 Task: Check the schedule for train from San Francisco to Oakland.
Action: Mouse moved to (266, 88)
Screenshot: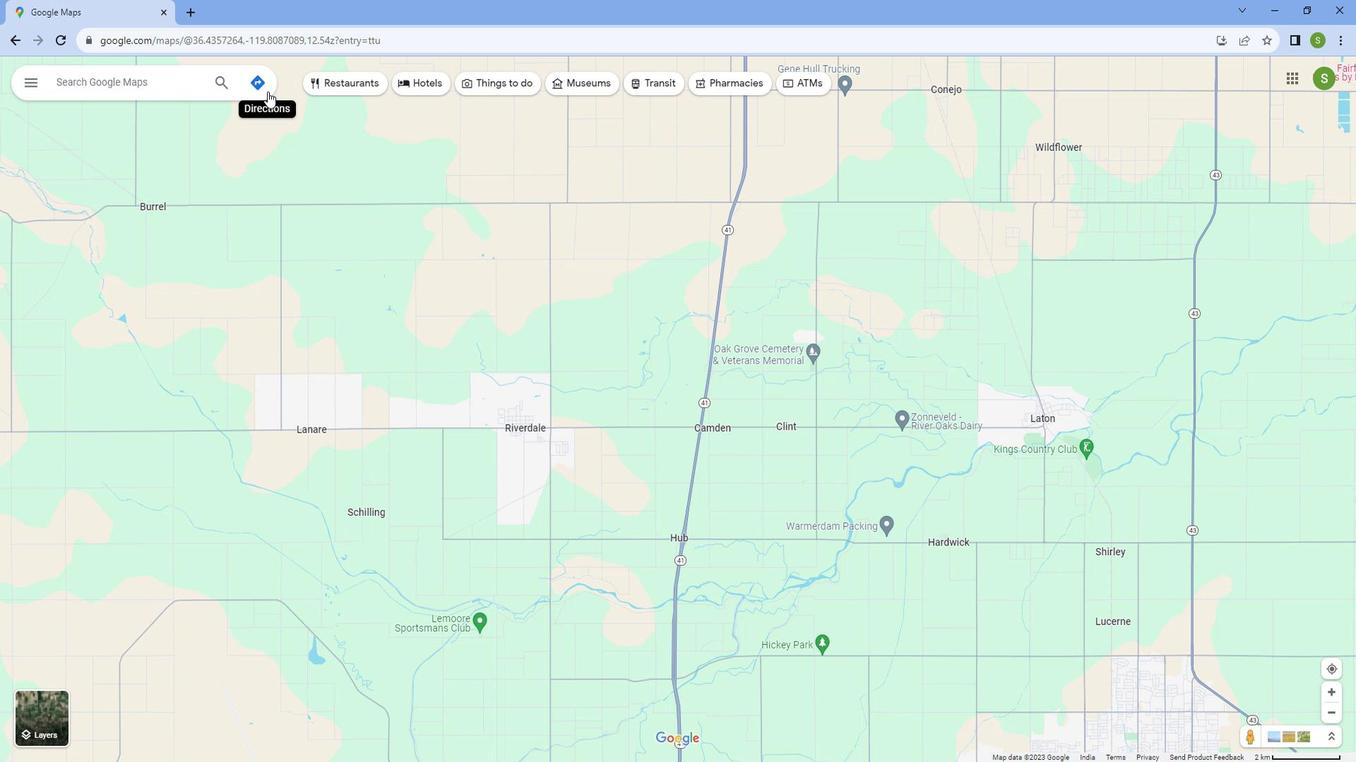 
Action: Mouse pressed left at (266, 88)
Screenshot: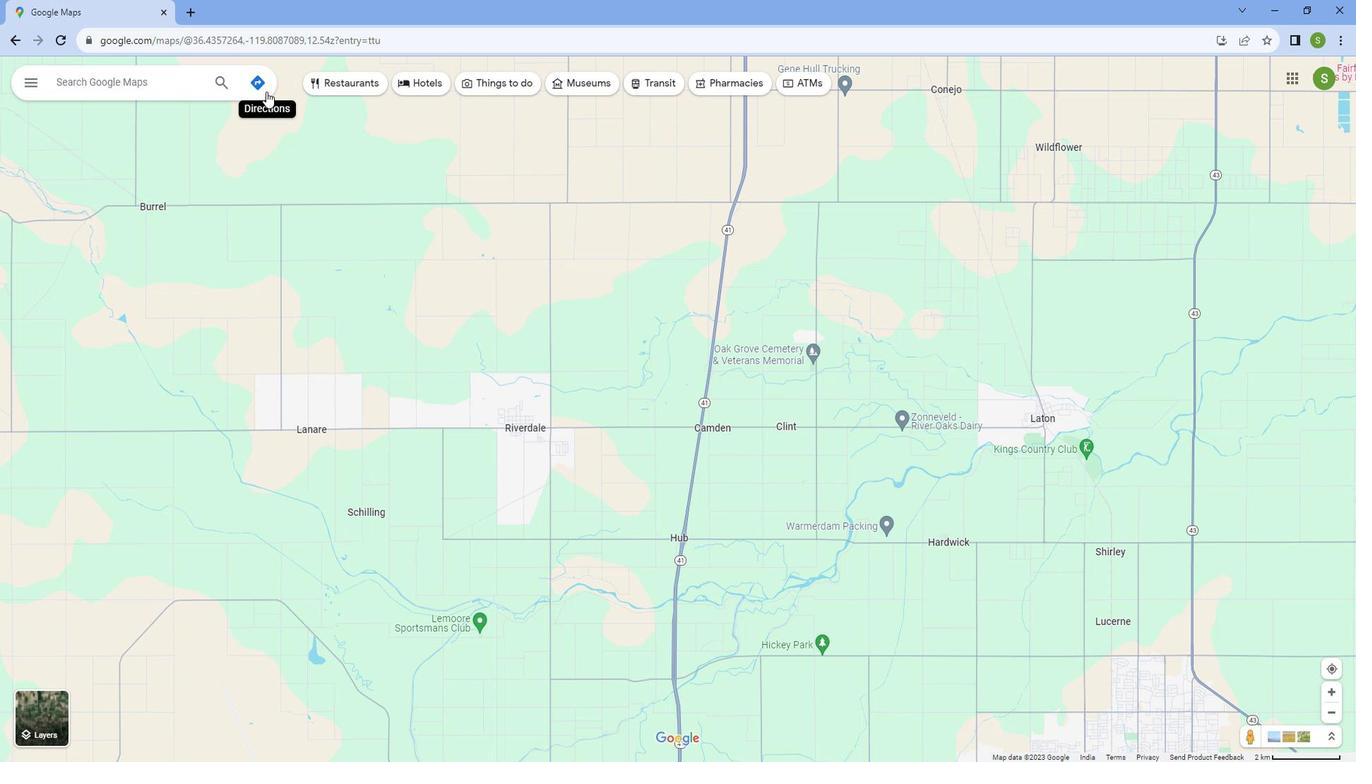 
Action: Mouse moved to (161, 113)
Screenshot: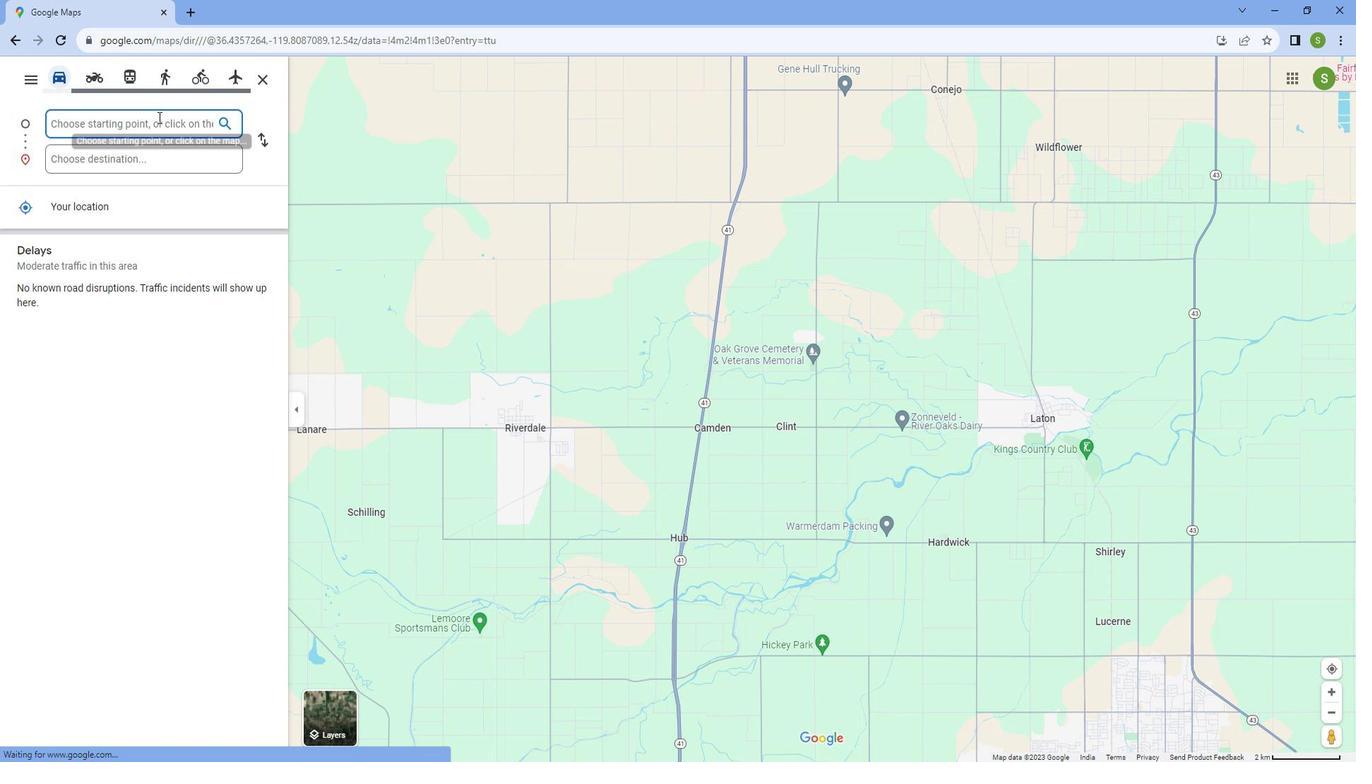 
Action: Key pressed <Key.caps_lock>S
Screenshot: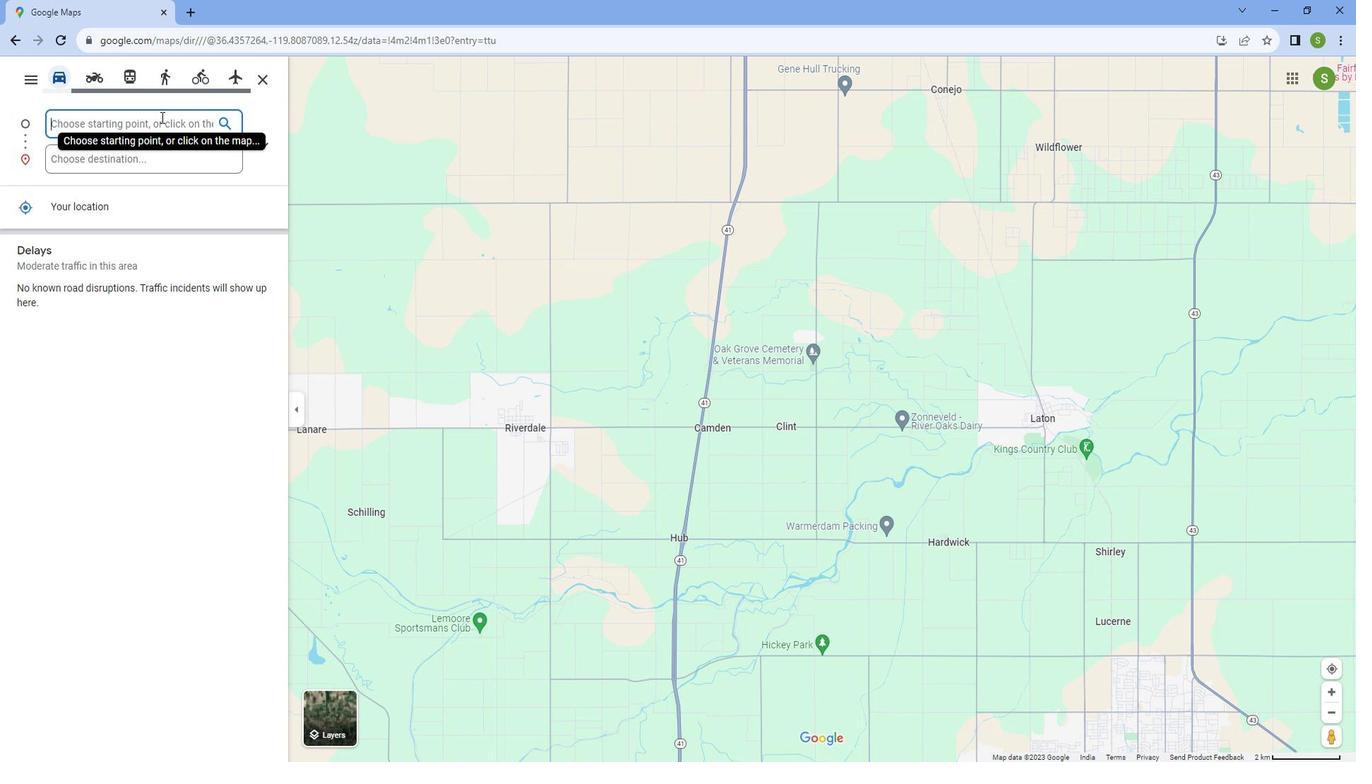 
Action: Mouse moved to (163, 113)
Screenshot: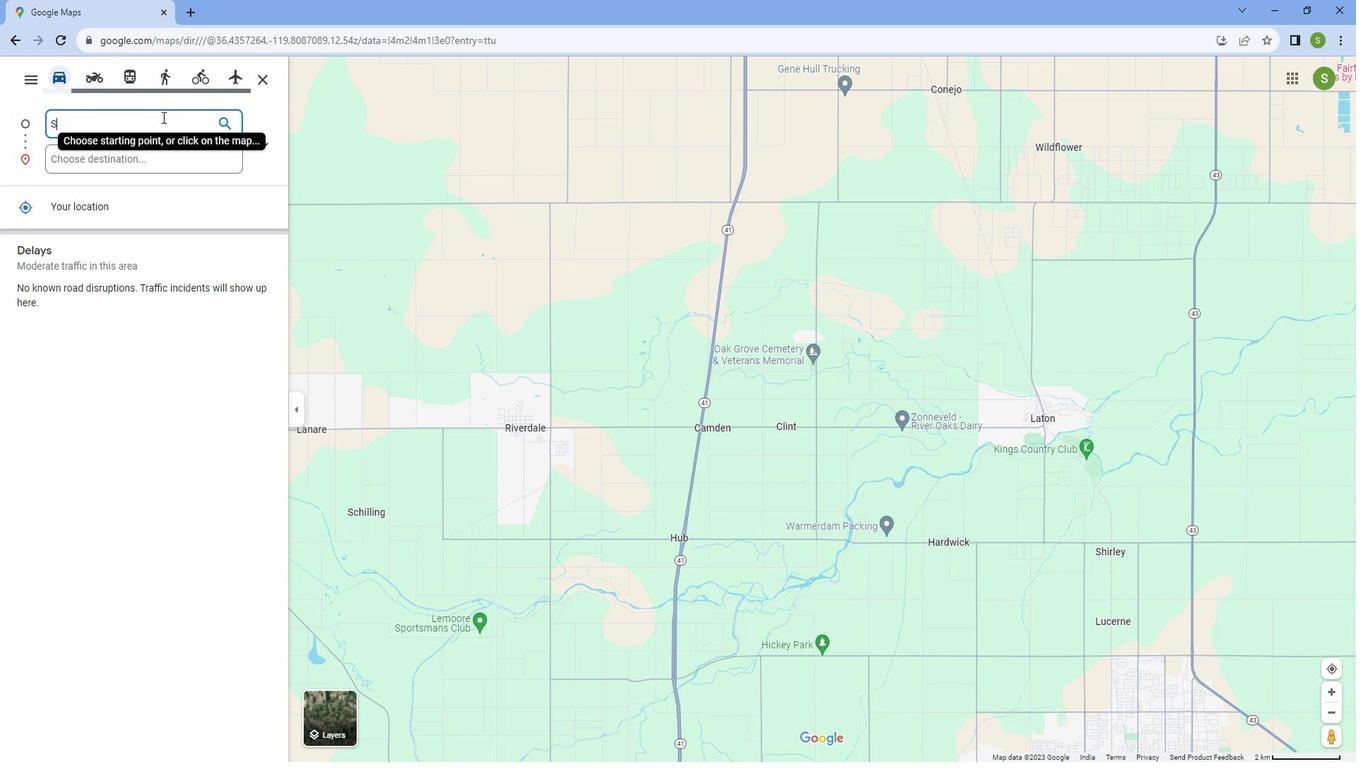 
Action: Key pressed A<Key.backspace><Key.caps_lock>an<Key.space><Key.caps_lock>F<Key.caps_lock>rans<Key.backspace>
Screenshot: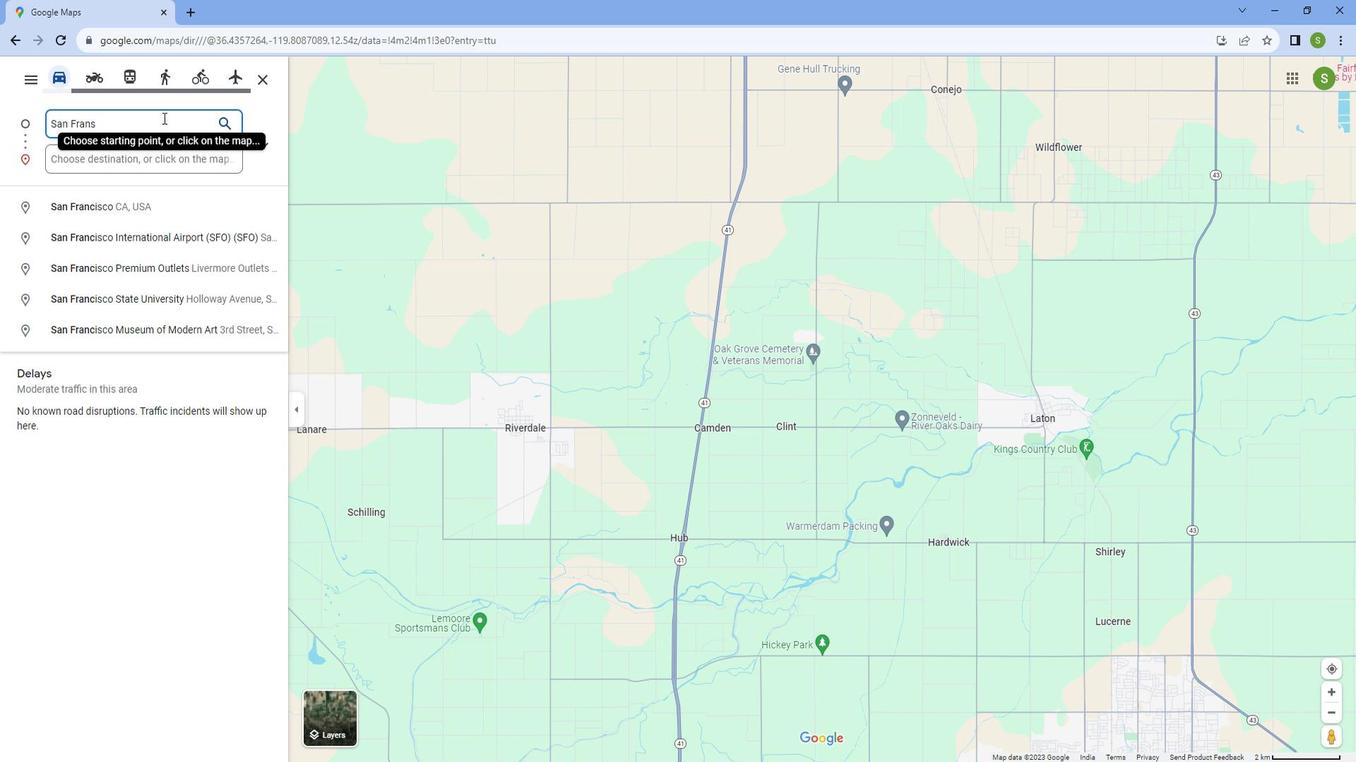 
Action: Mouse moved to (203, 170)
Screenshot: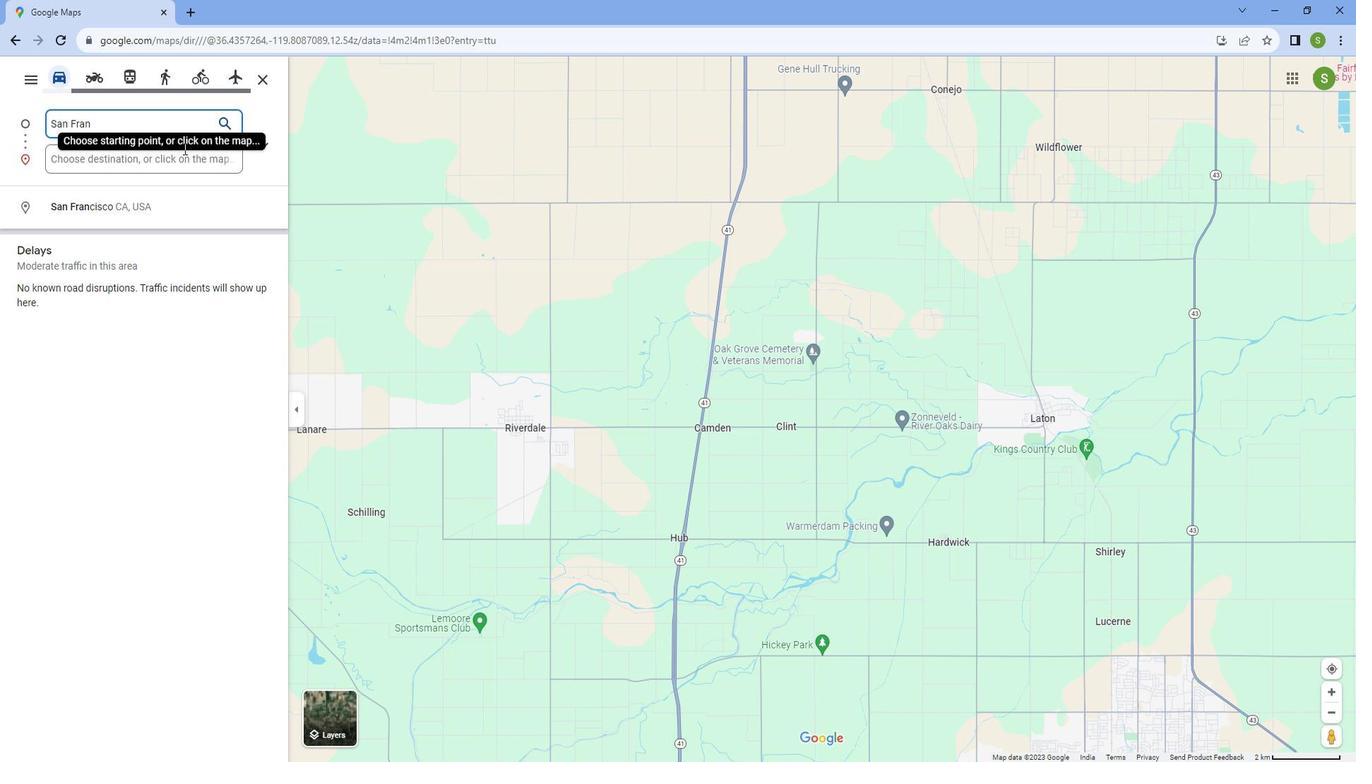 
Action: Key pressed c
Screenshot: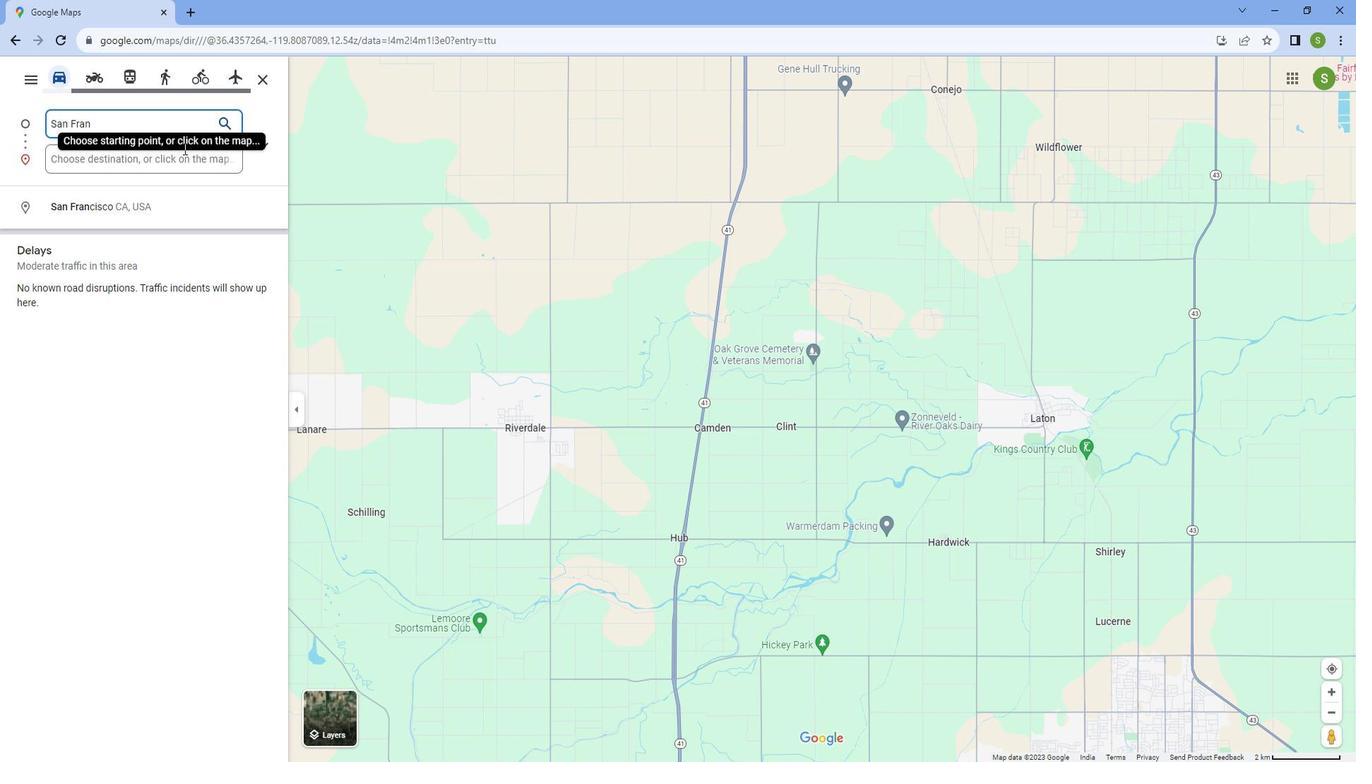 
Action: Mouse moved to (217, 189)
Screenshot: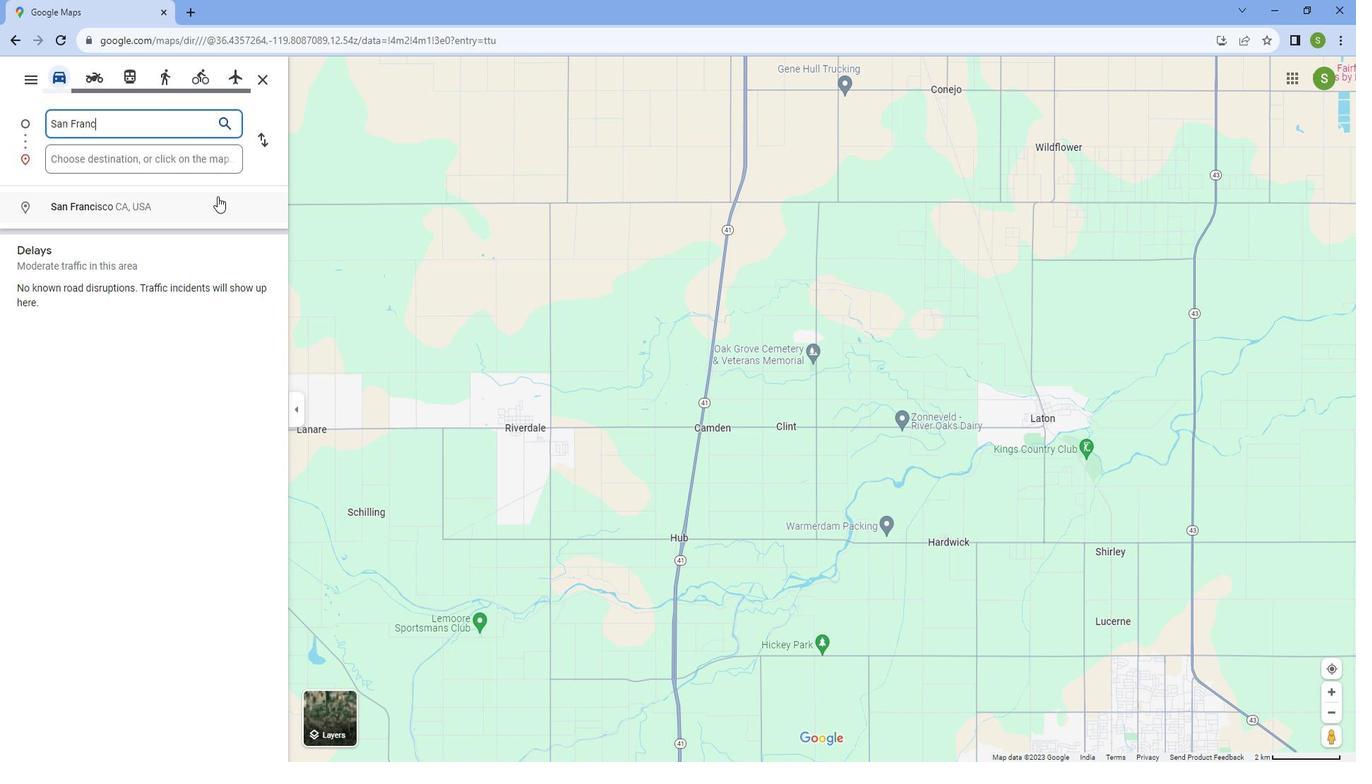 
Action: Key pressed isco
Screenshot: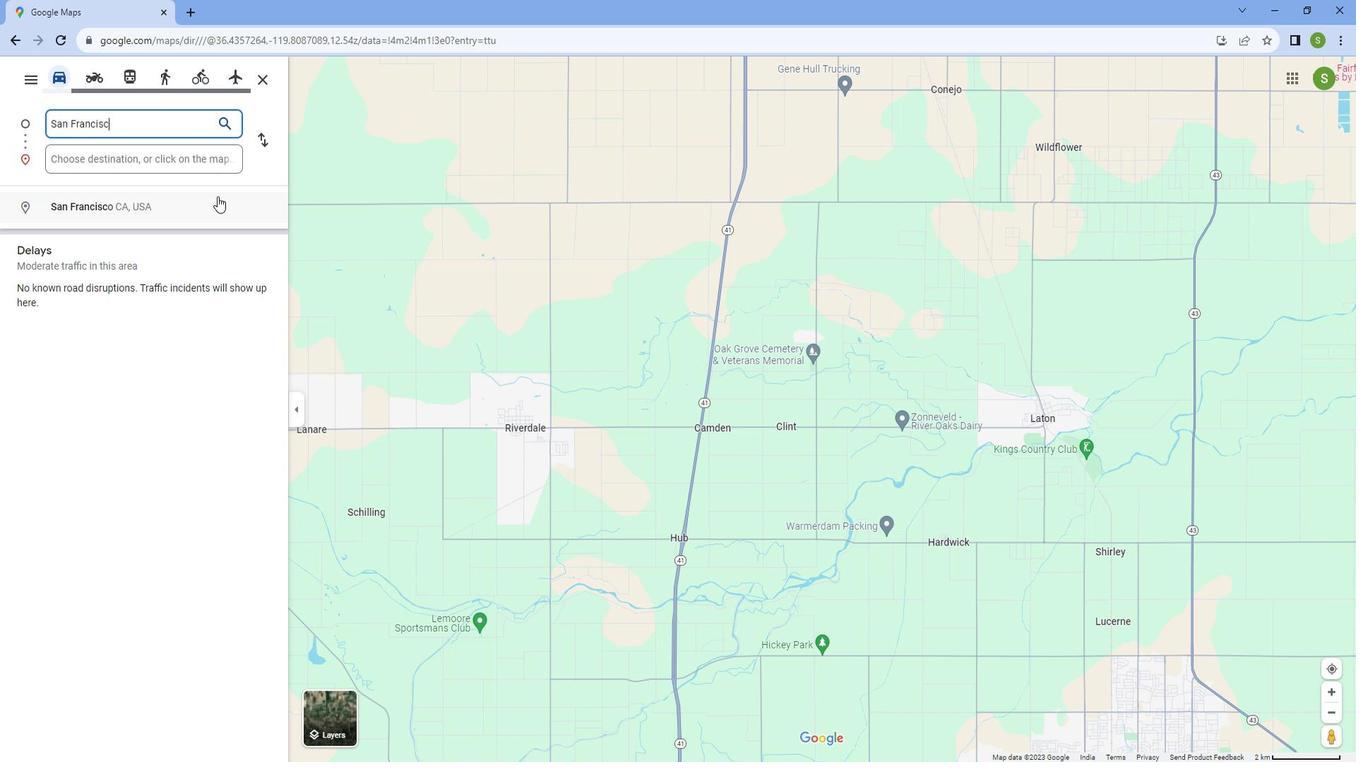 
Action: Mouse moved to (144, 194)
Screenshot: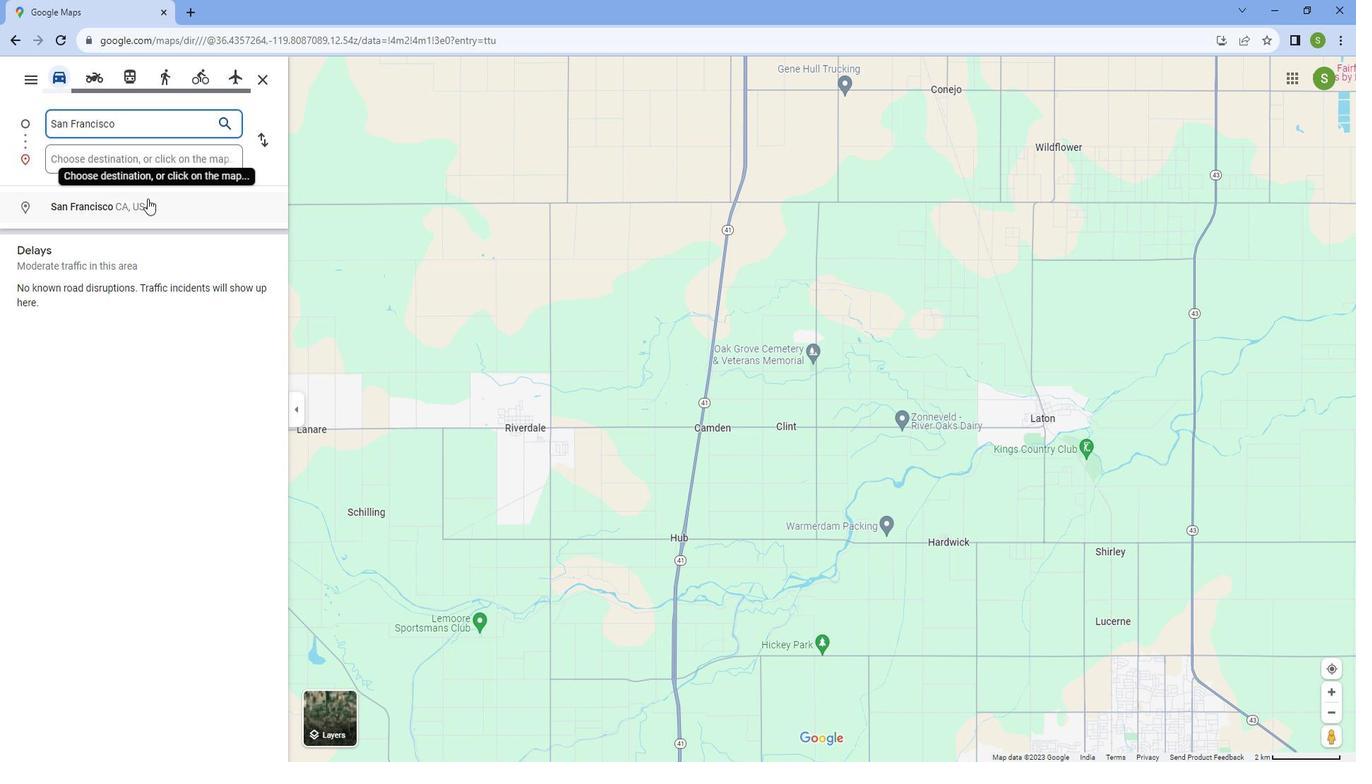 
Action: Mouse pressed left at (144, 194)
Screenshot: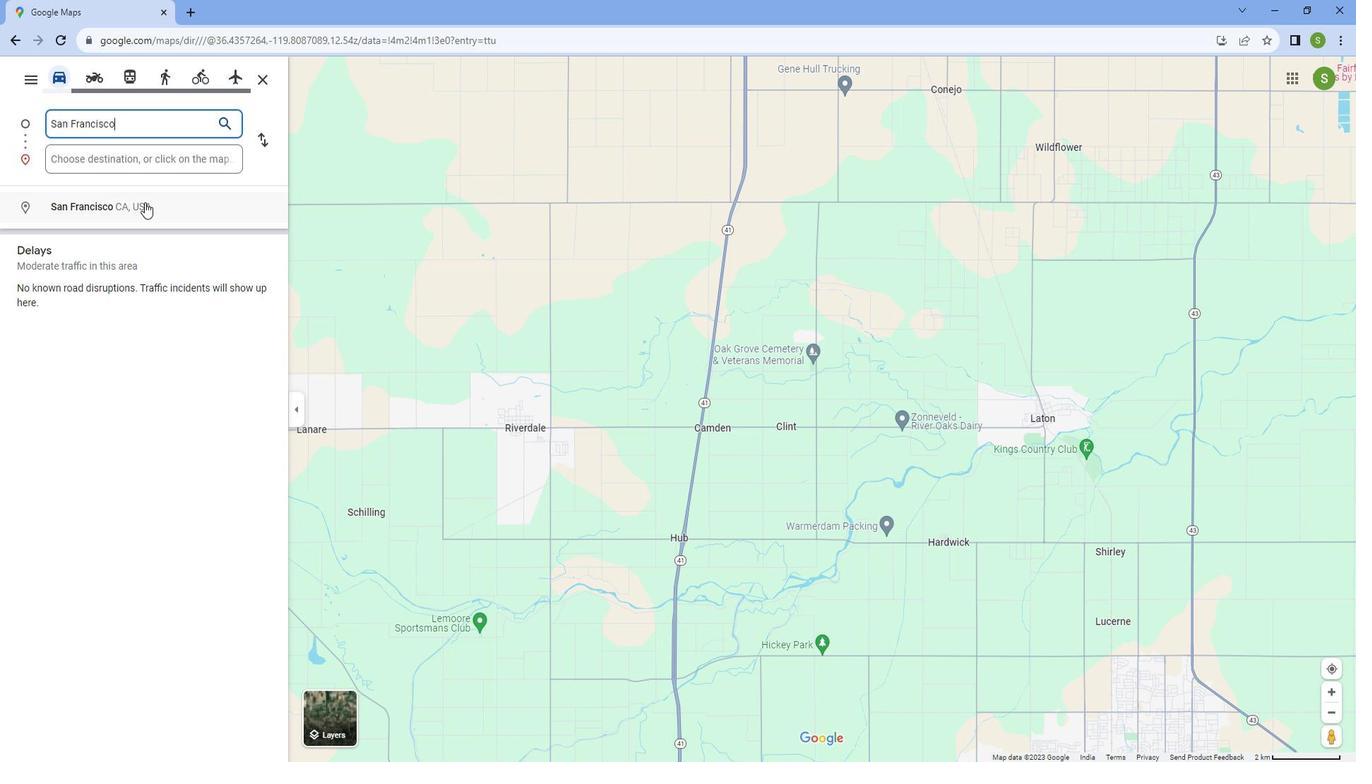 
Action: Mouse moved to (122, 158)
Screenshot: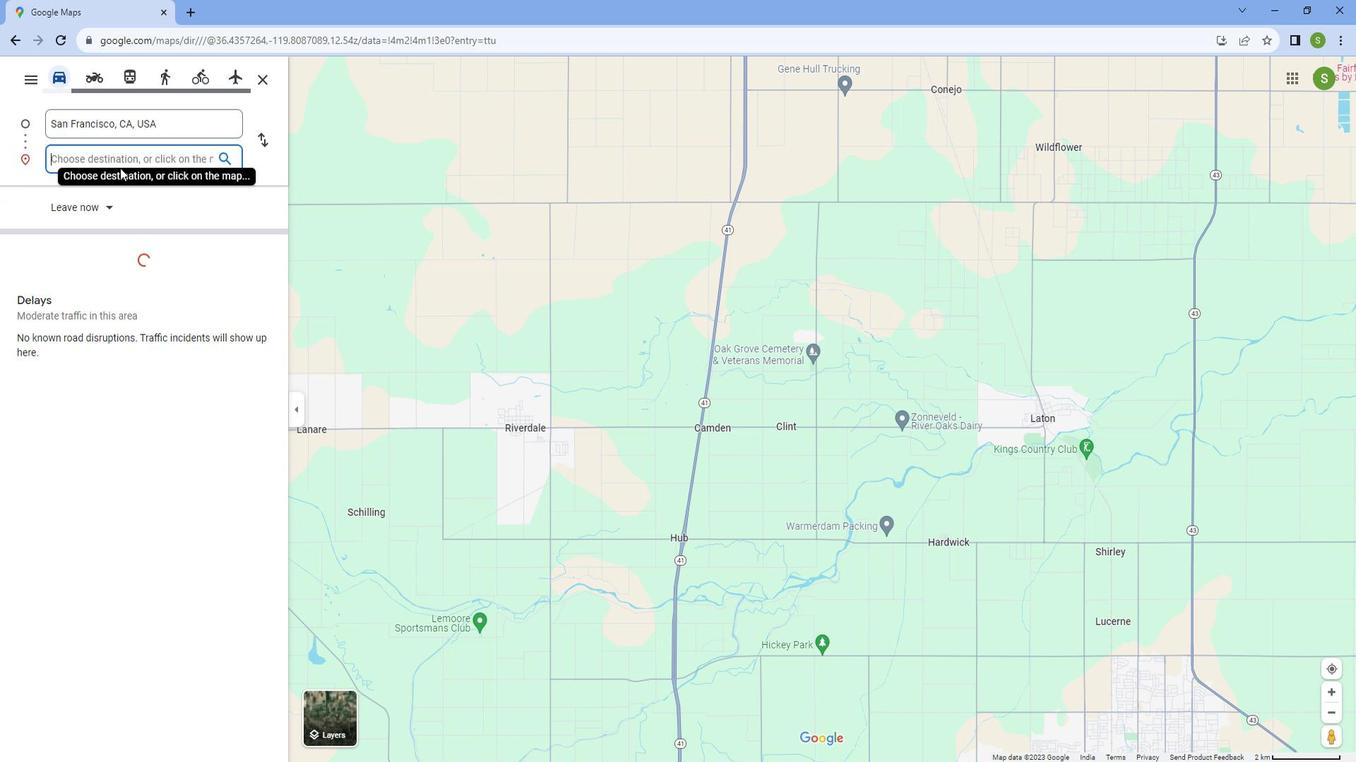 
Action: Mouse pressed left at (122, 158)
Screenshot: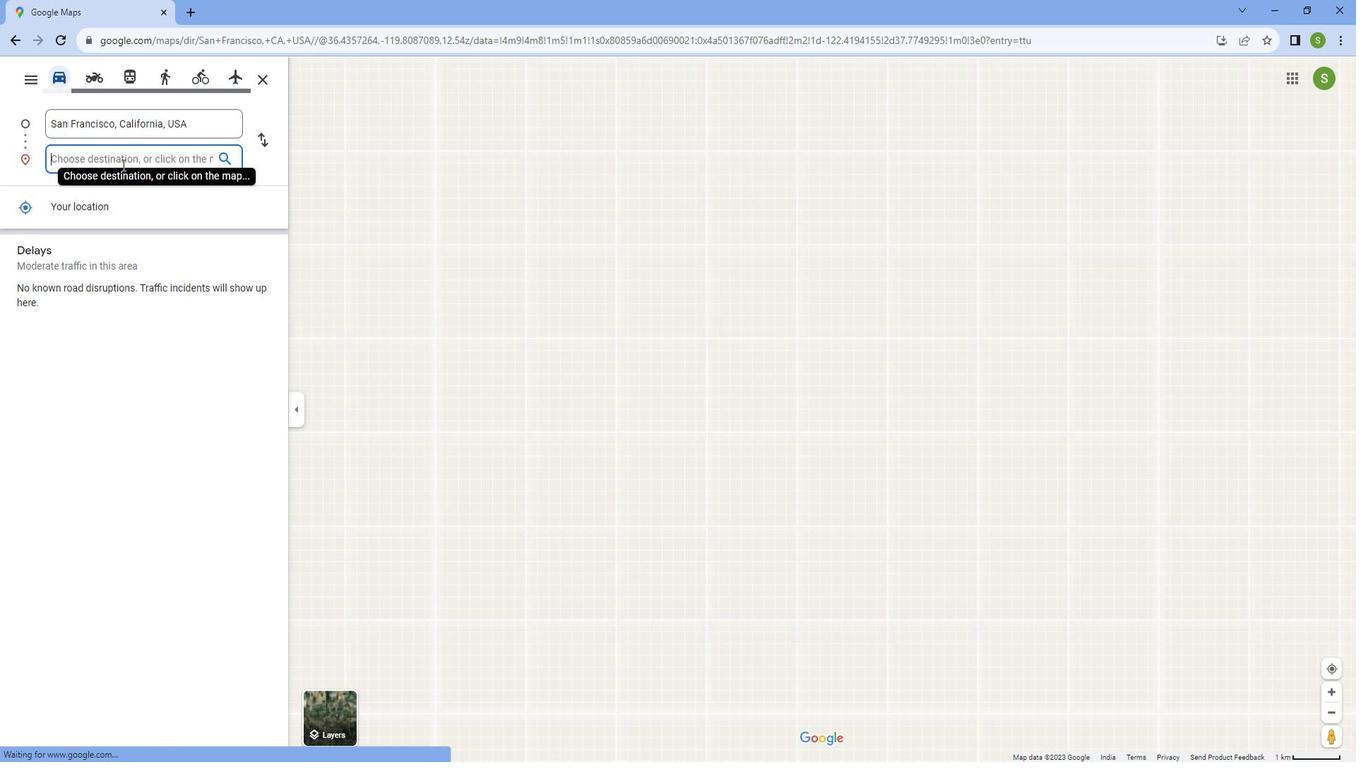 
Action: Key pressed <Key.caps_lock>O<Key.caps_lock>akland
Screenshot: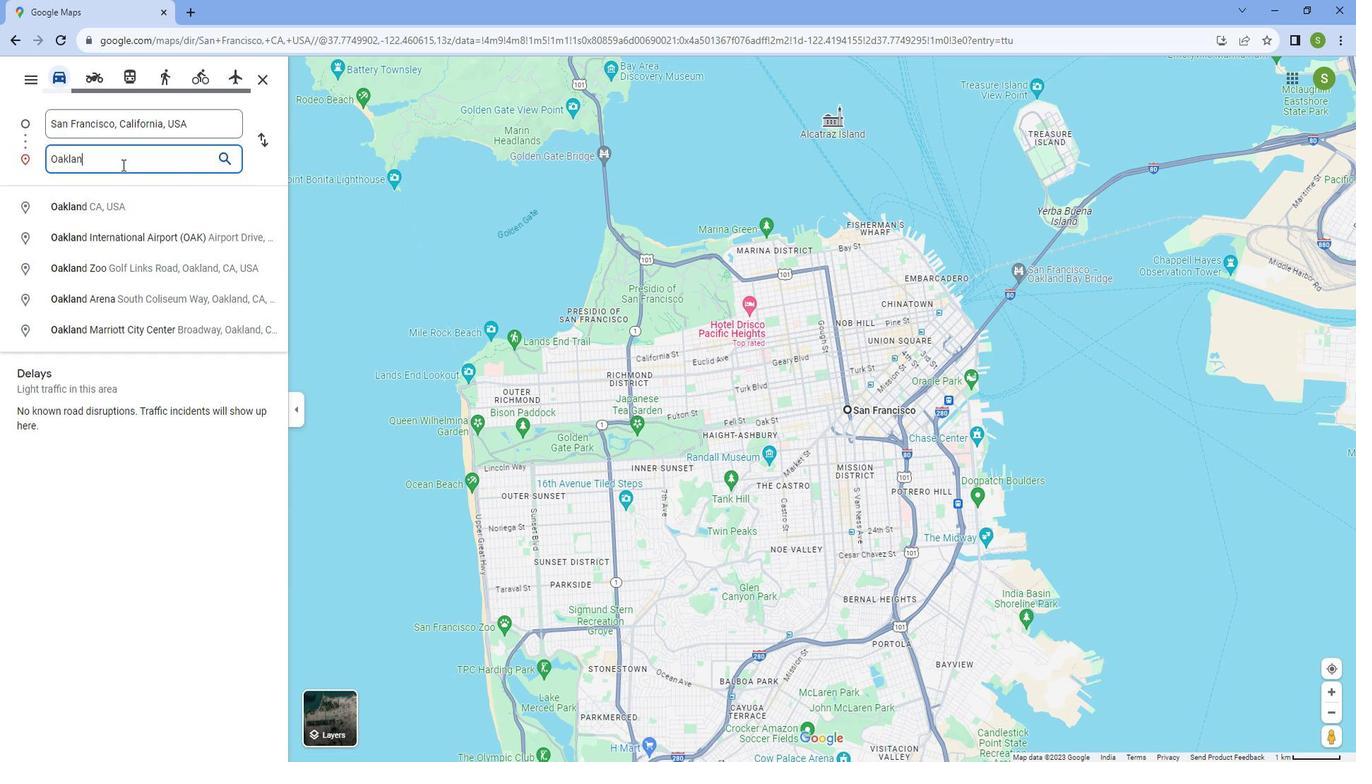 
Action: Mouse moved to (113, 189)
Screenshot: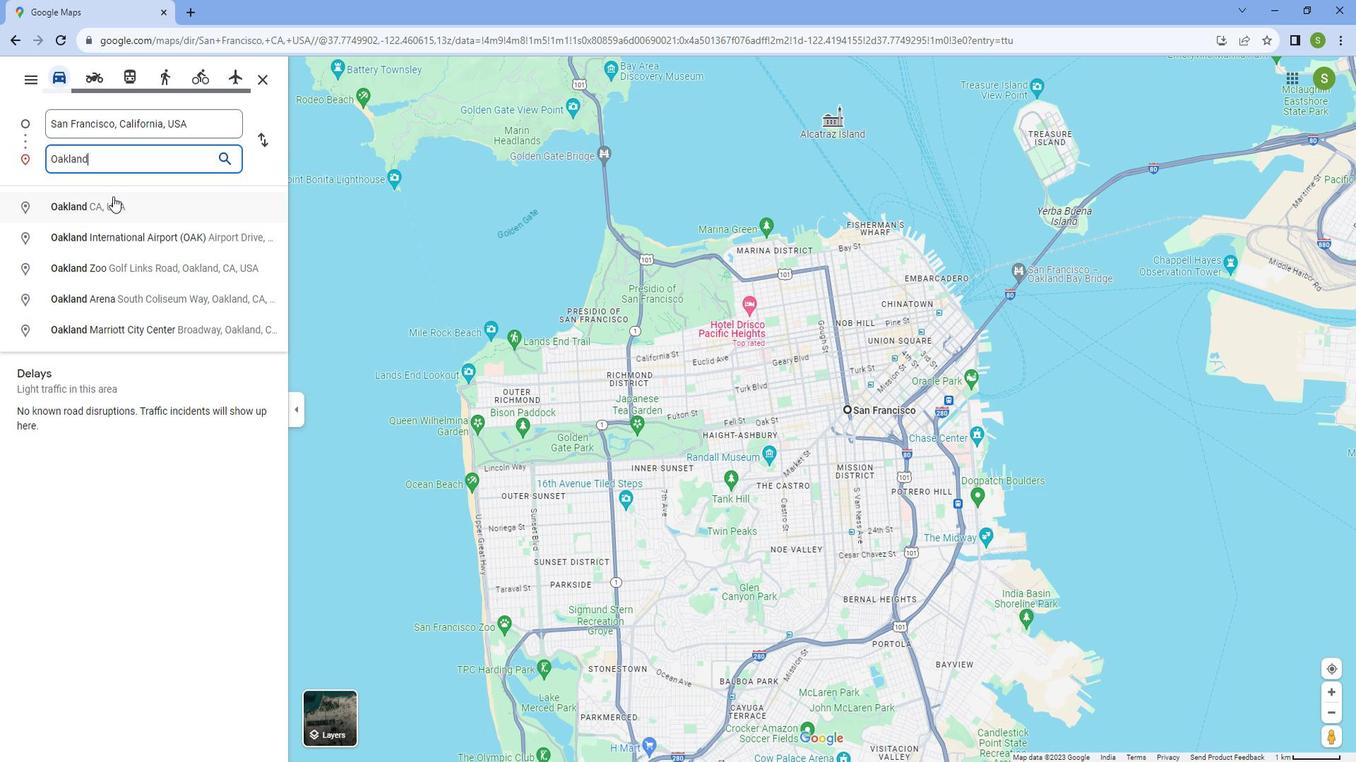 
Action: Mouse pressed left at (113, 189)
Screenshot: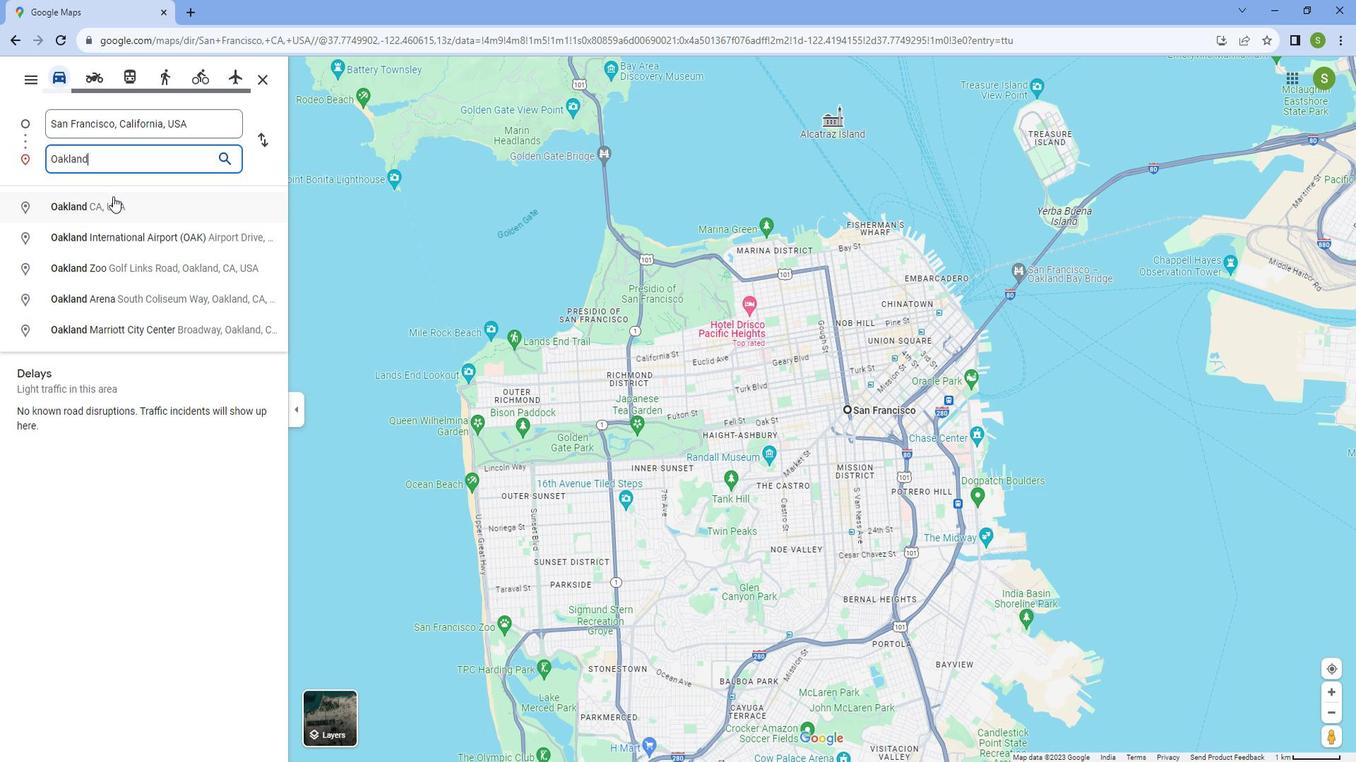 
Action: Mouse moved to (136, 82)
Screenshot: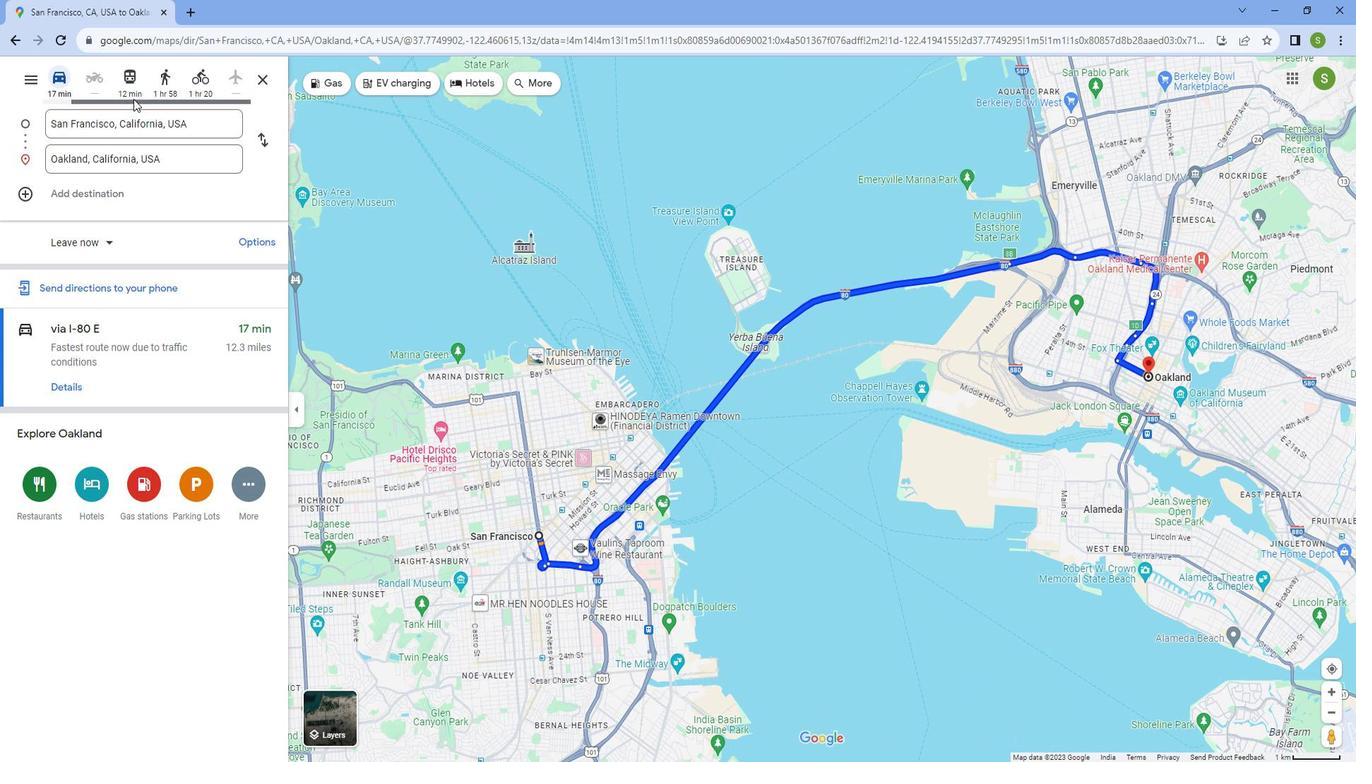 
Action: Mouse pressed left at (136, 82)
Screenshot: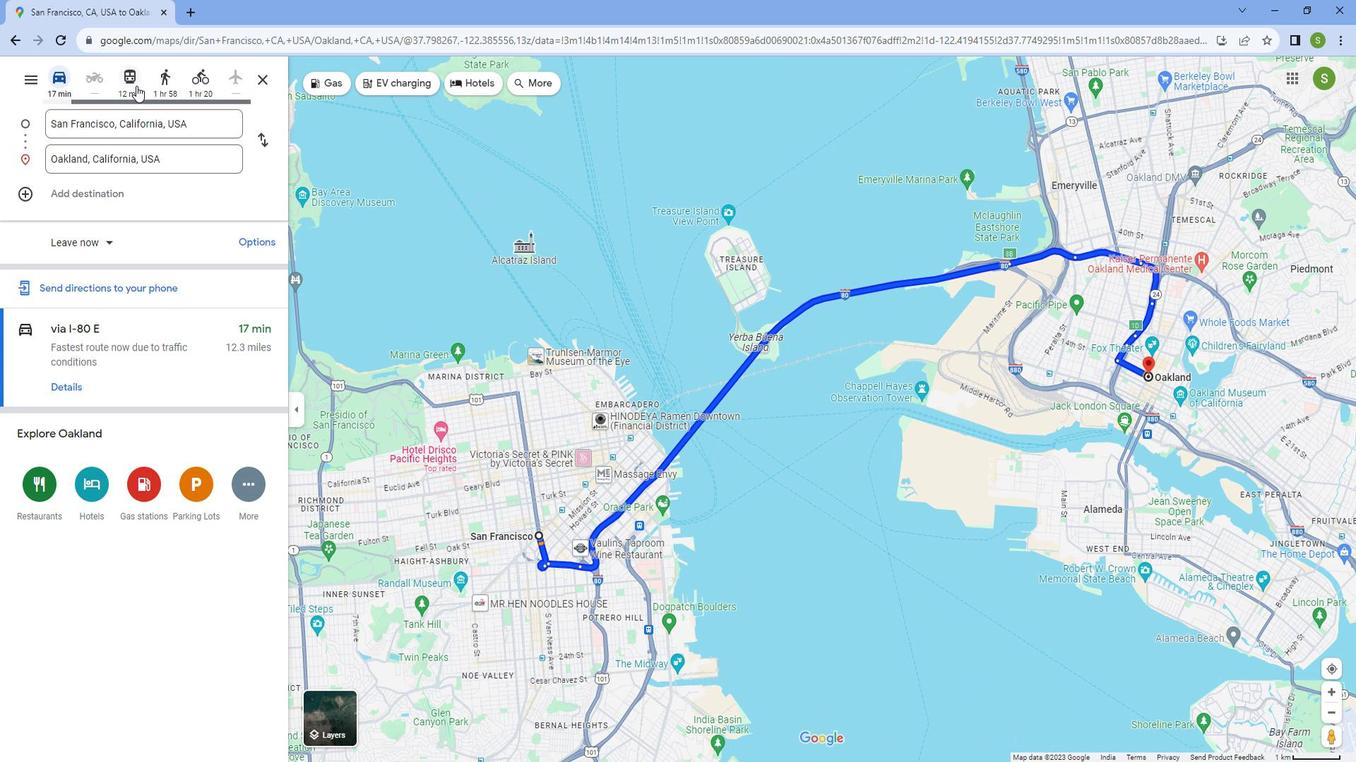 
Action: Mouse moved to (58, 357)
Screenshot: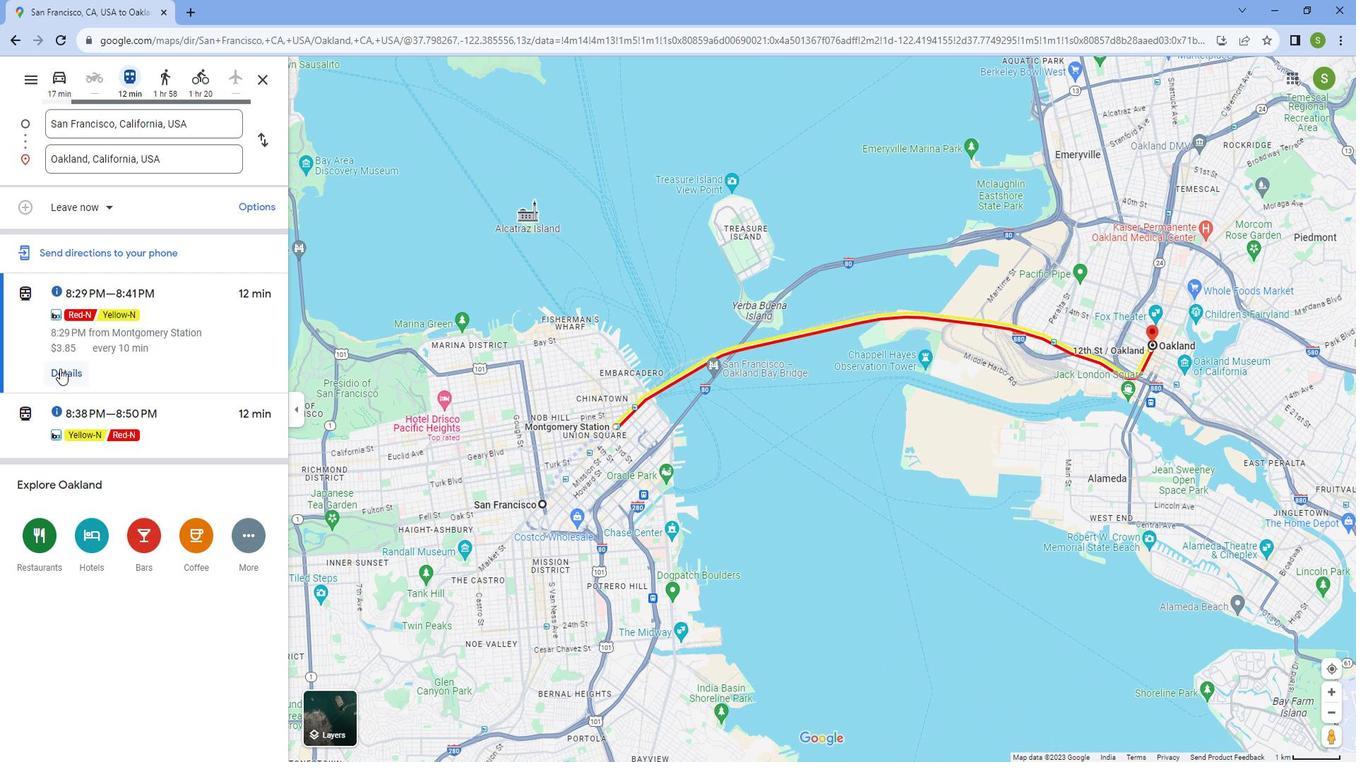 
Action: Mouse pressed left at (58, 357)
Screenshot: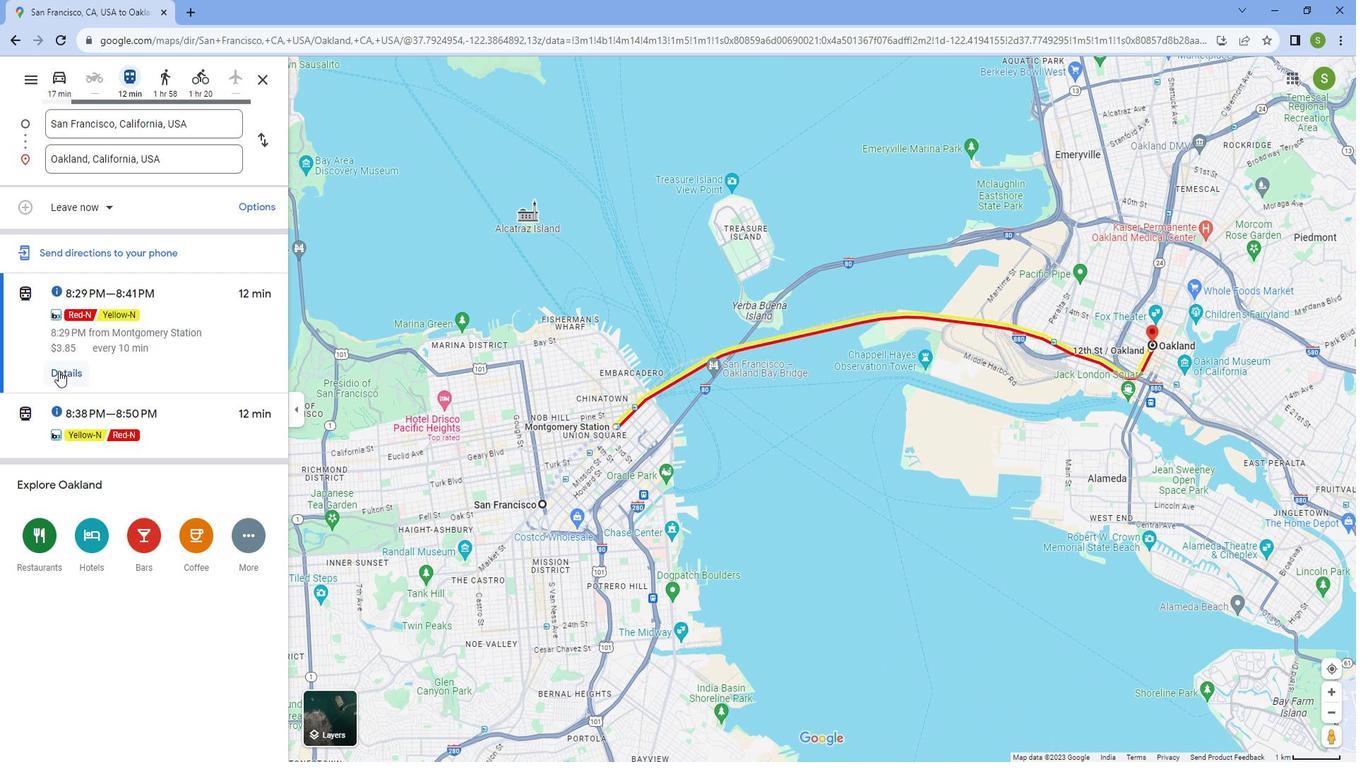 
Action: Mouse moved to (70, 354)
Screenshot: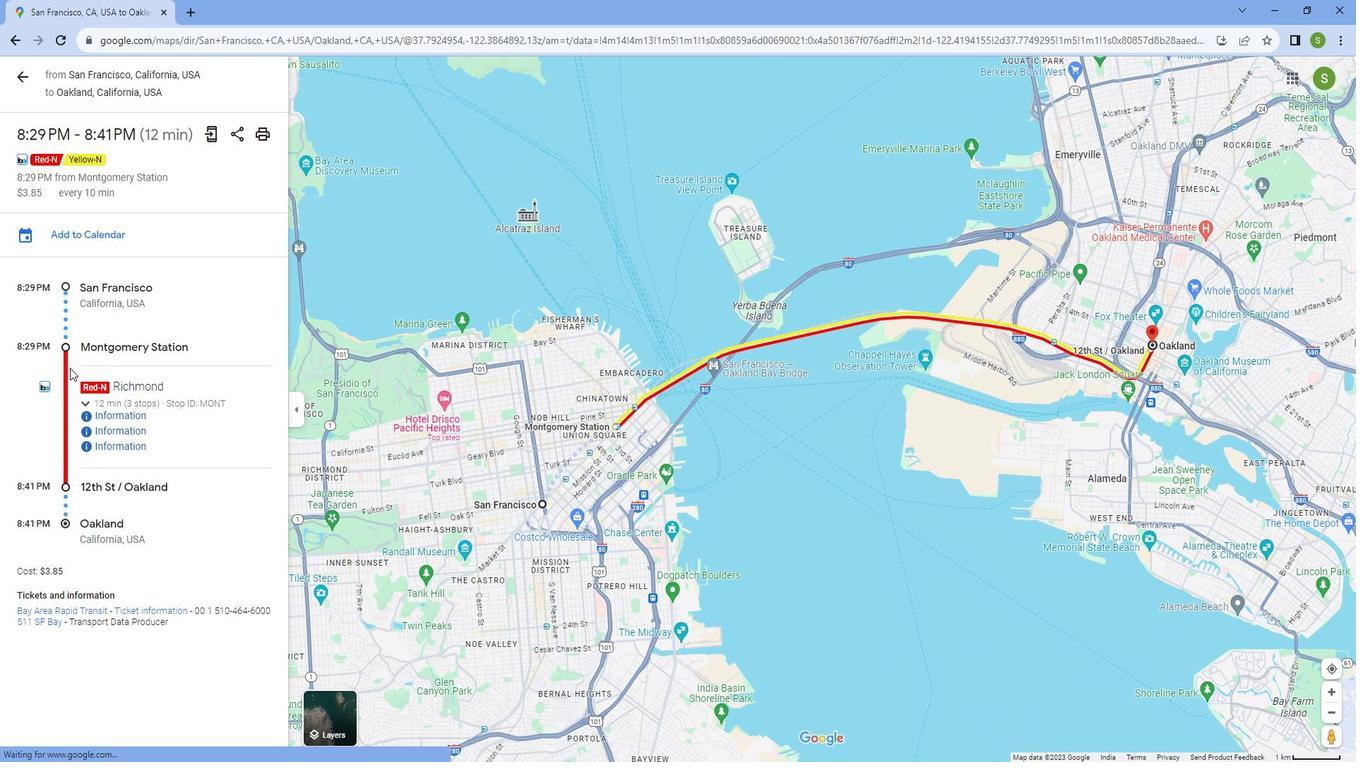 
Action: Mouse scrolled (70, 353) with delta (0, 0)
Screenshot: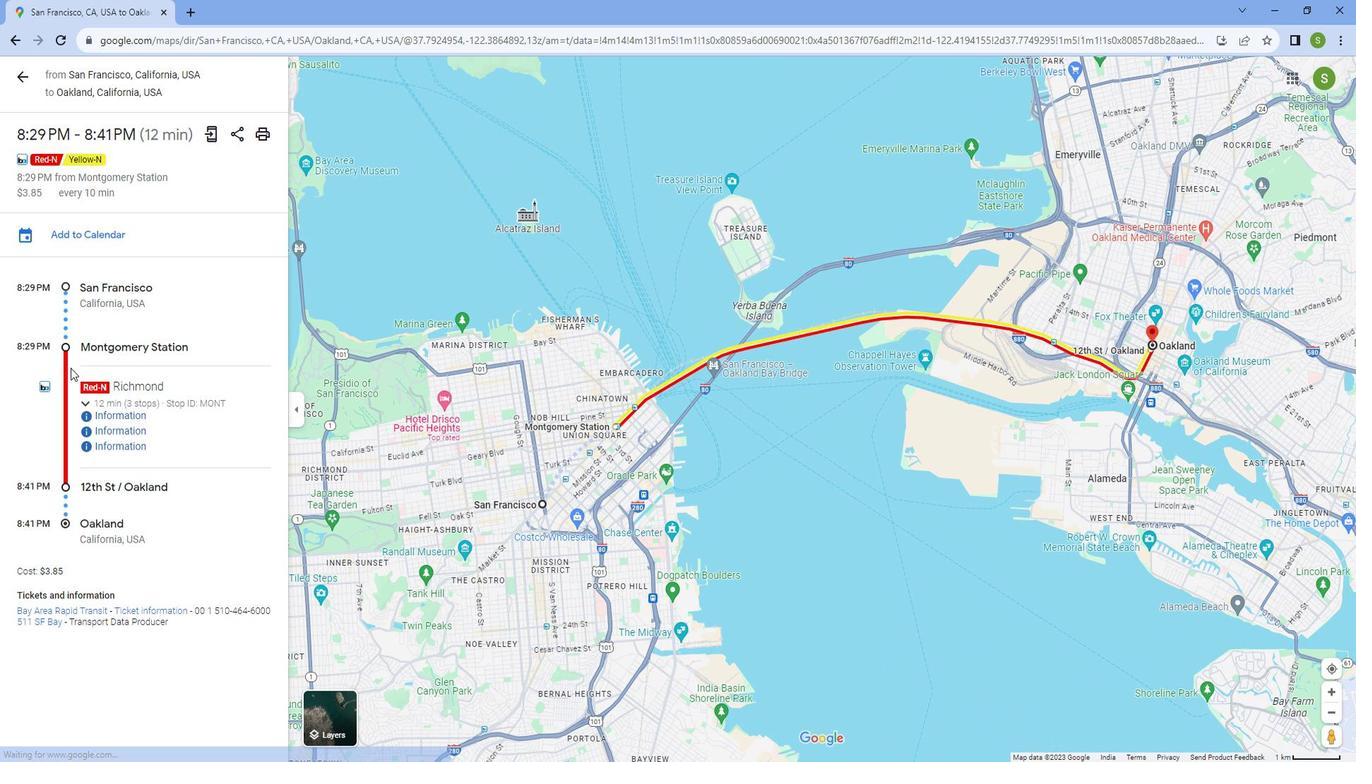 
Action: Mouse scrolled (70, 353) with delta (0, 0)
Screenshot: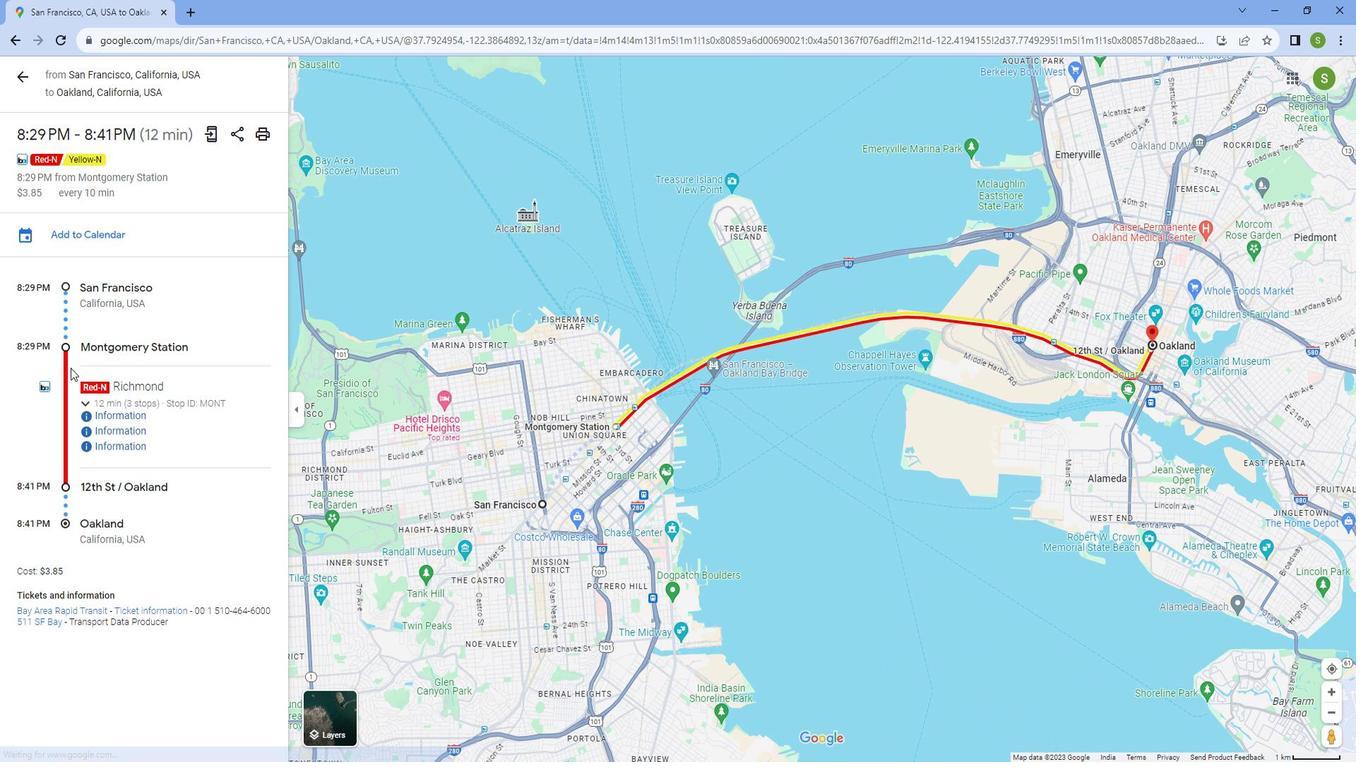 
Action: Mouse scrolled (70, 355) with delta (0, 0)
Screenshot: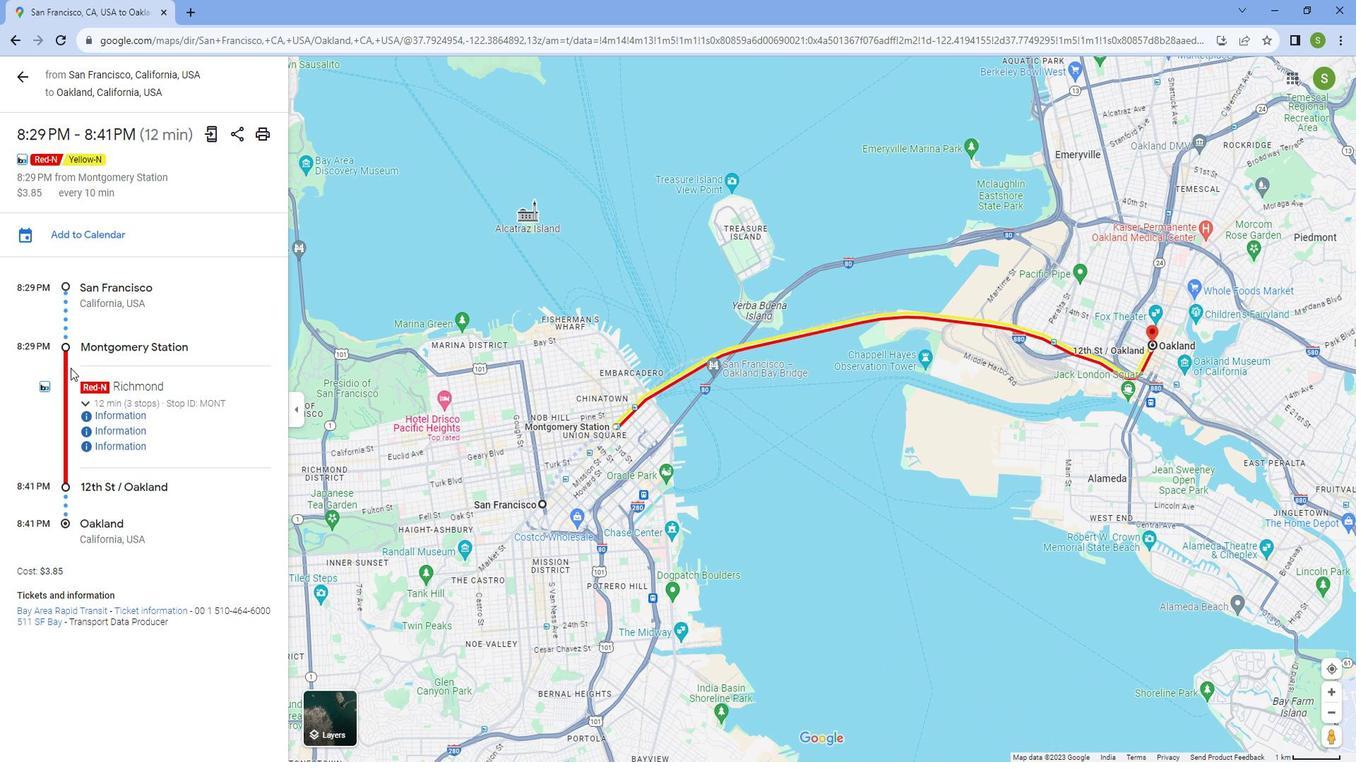 
Action: Mouse moved to (29, 81)
Screenshot: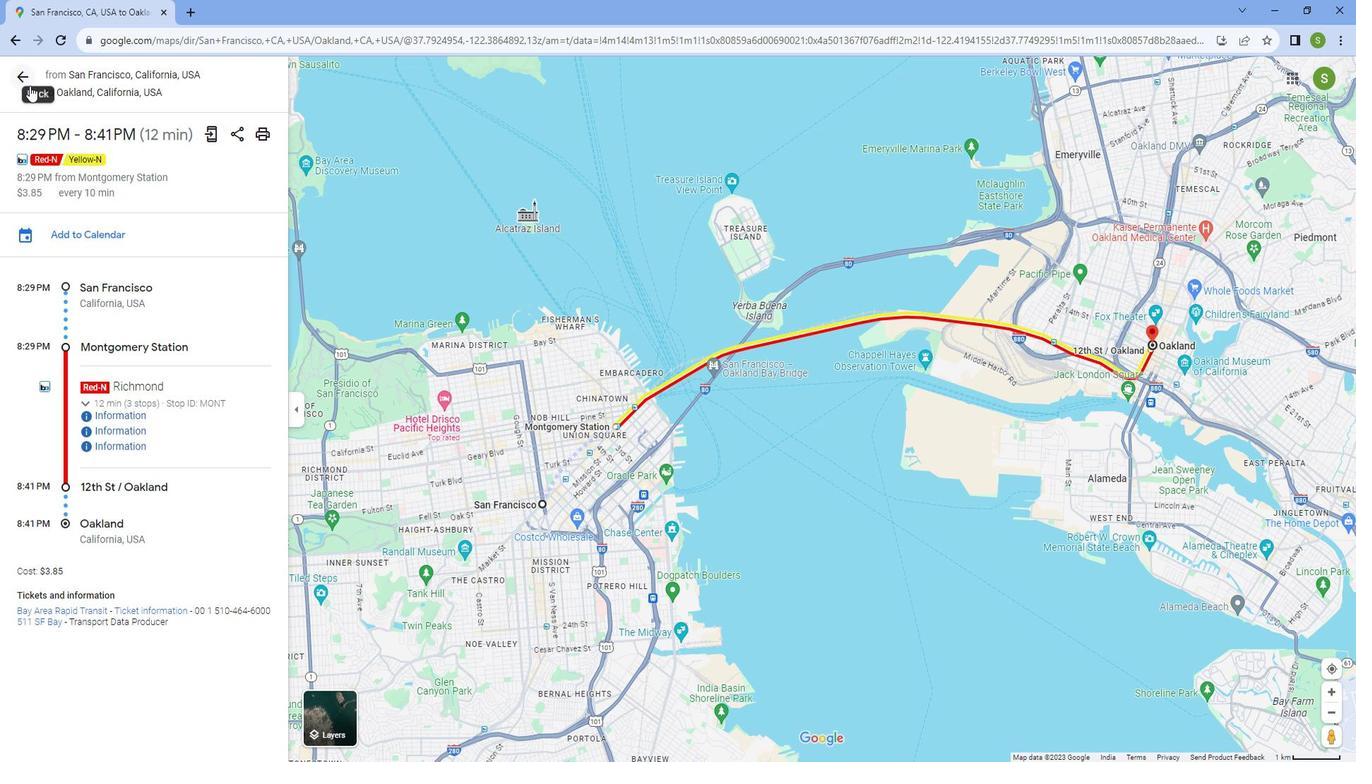 
Action: Mouse pressed left at (29, 81)
Screenshot: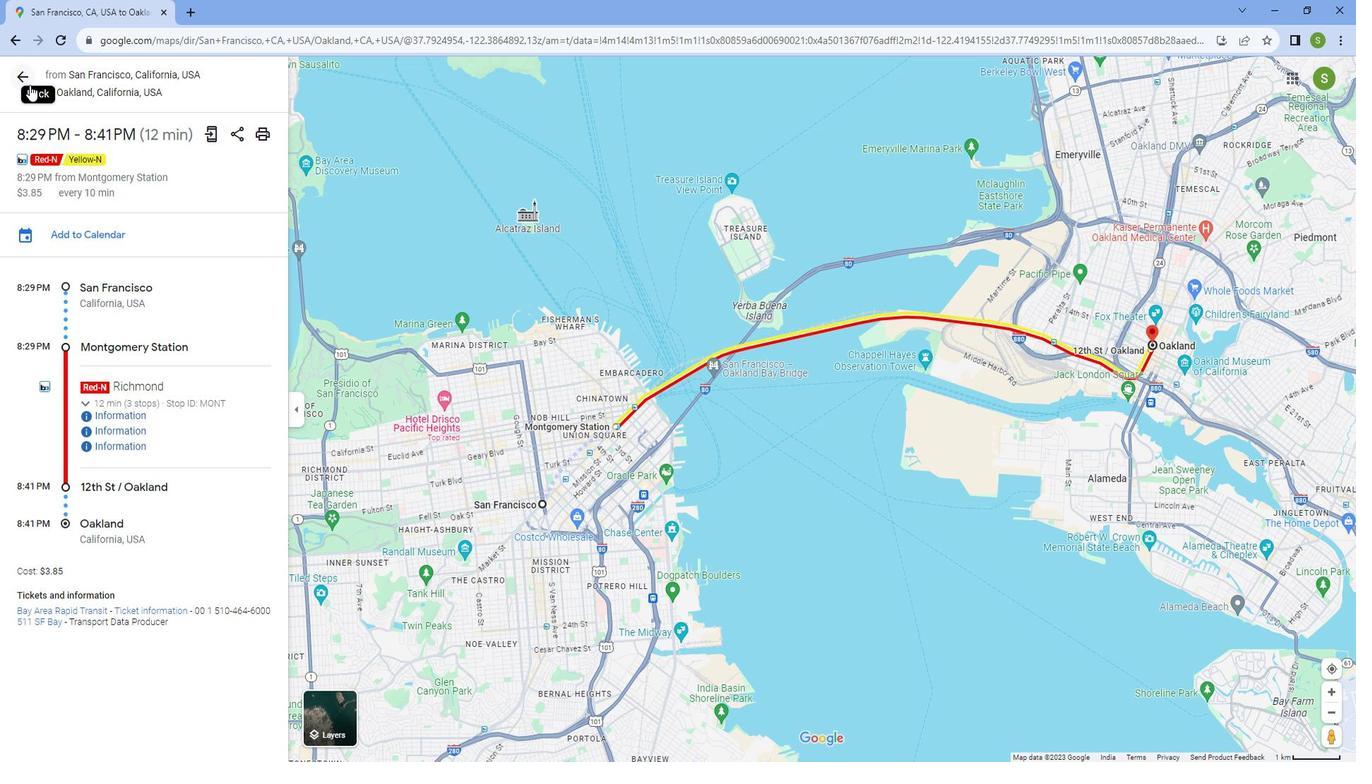 
Action: Mouse moved to (74, 408)
Screenshot: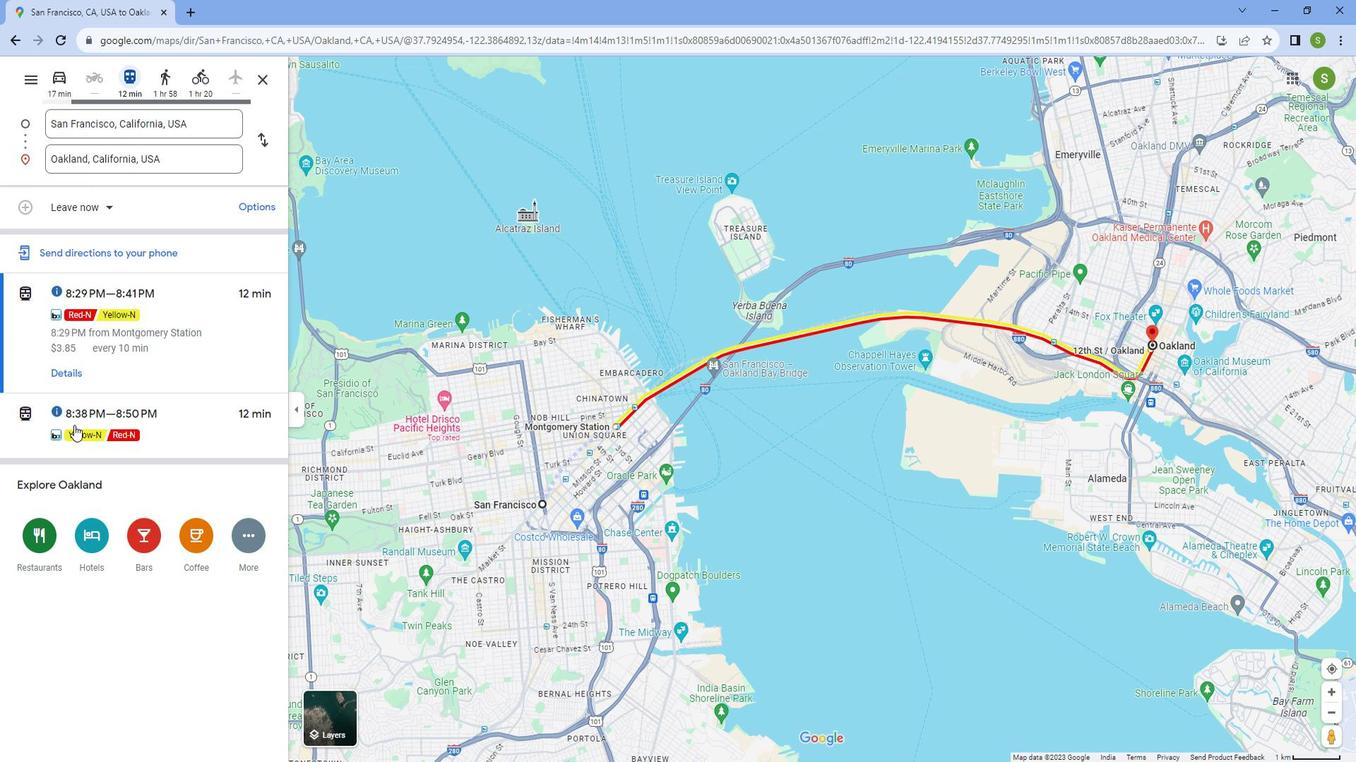 
Action: Mouse pressed left at (74, 408)
Screenshot: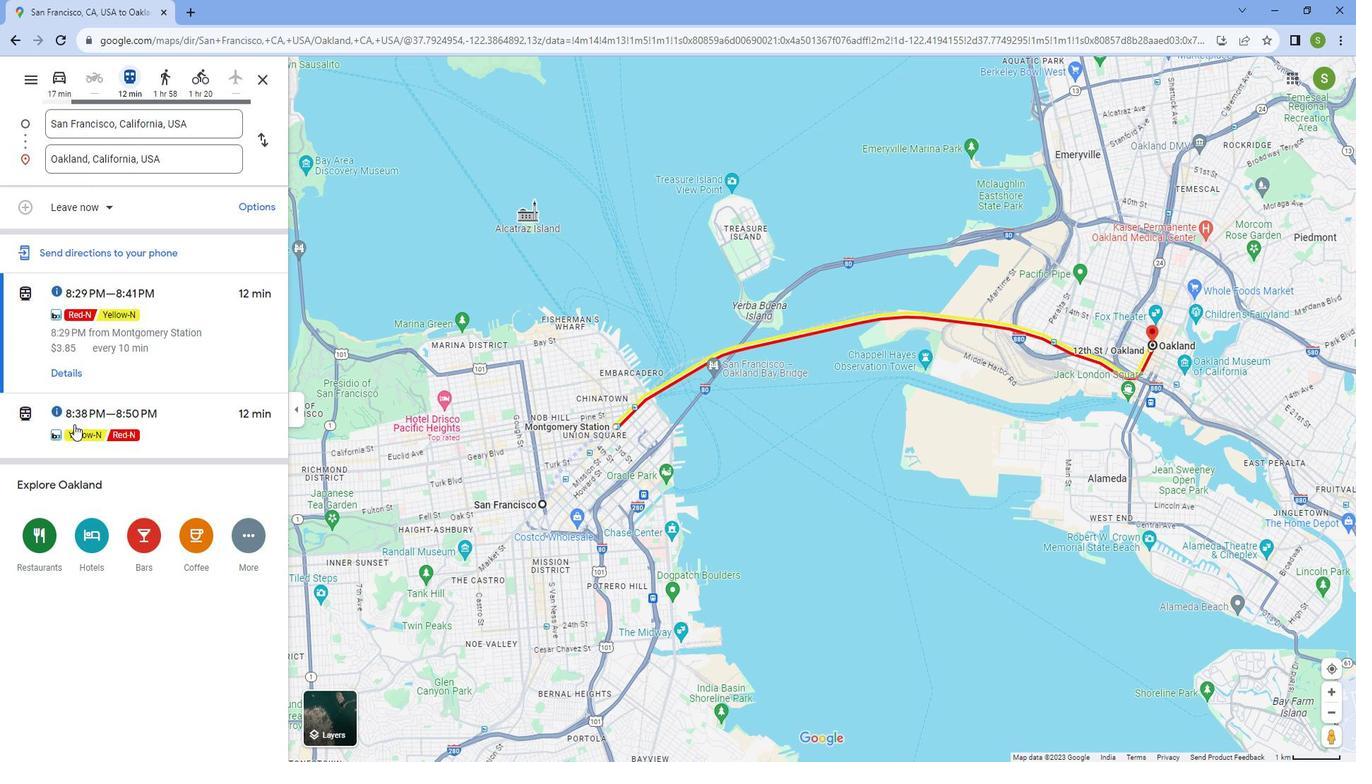 
Action: Mouse moved to (64, 423)
Screenshot: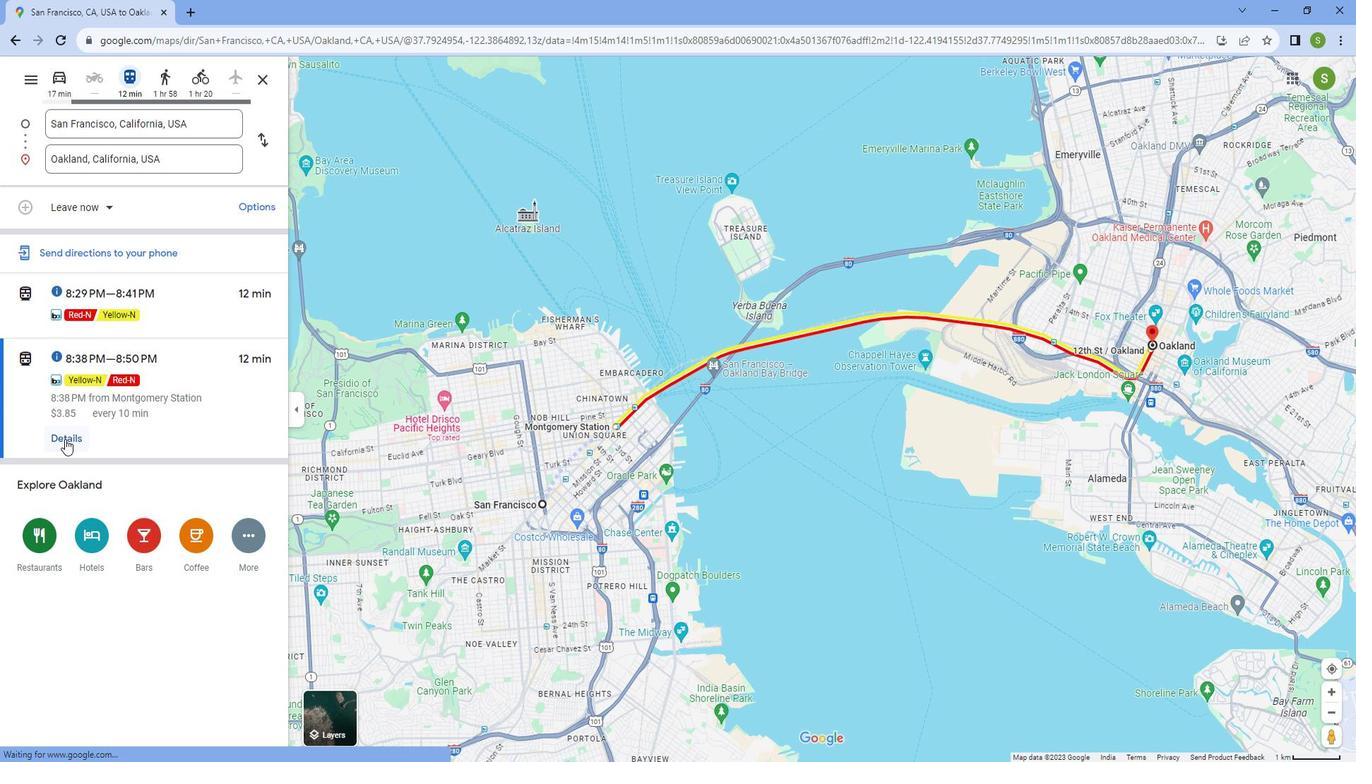 
Action: Mouse pressed left at (64, 423)
Screenshot: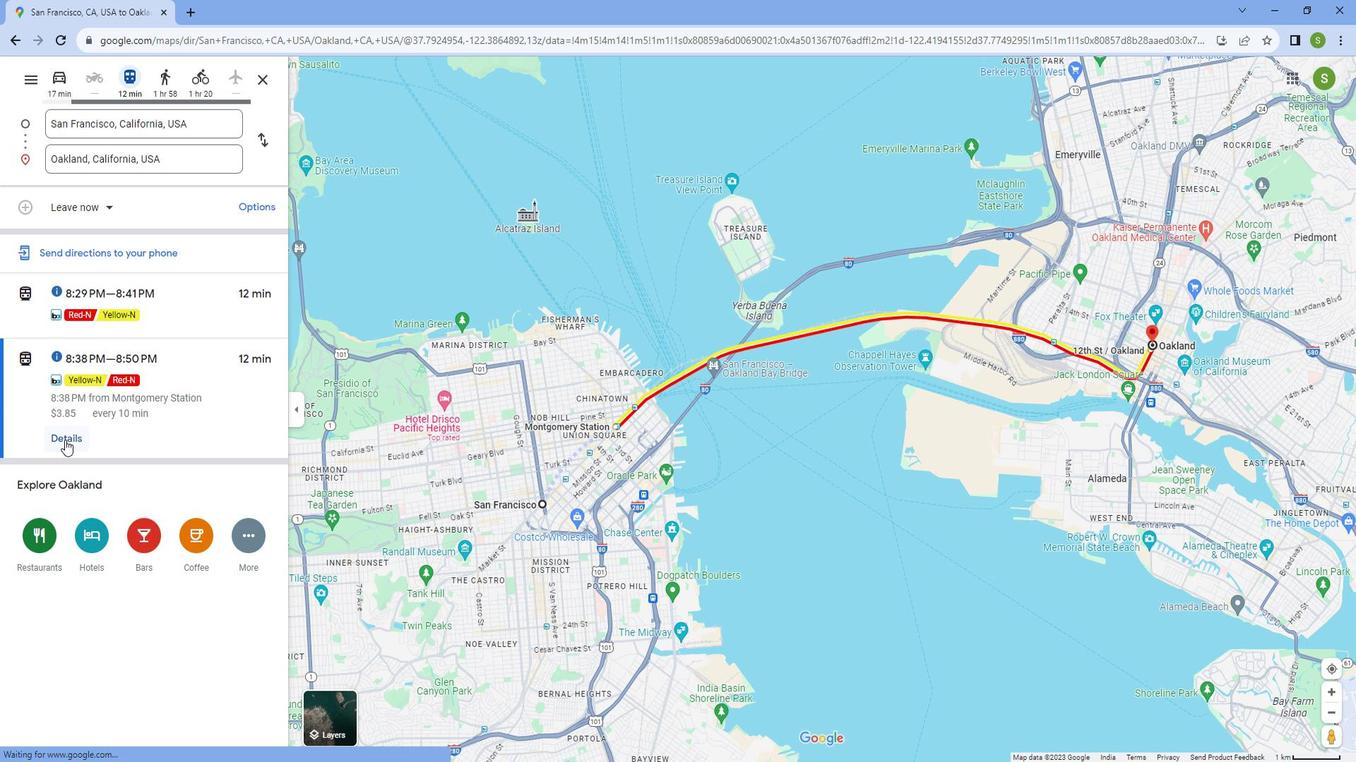 
Action: Mouse moved to (25, 79)
Screenshot: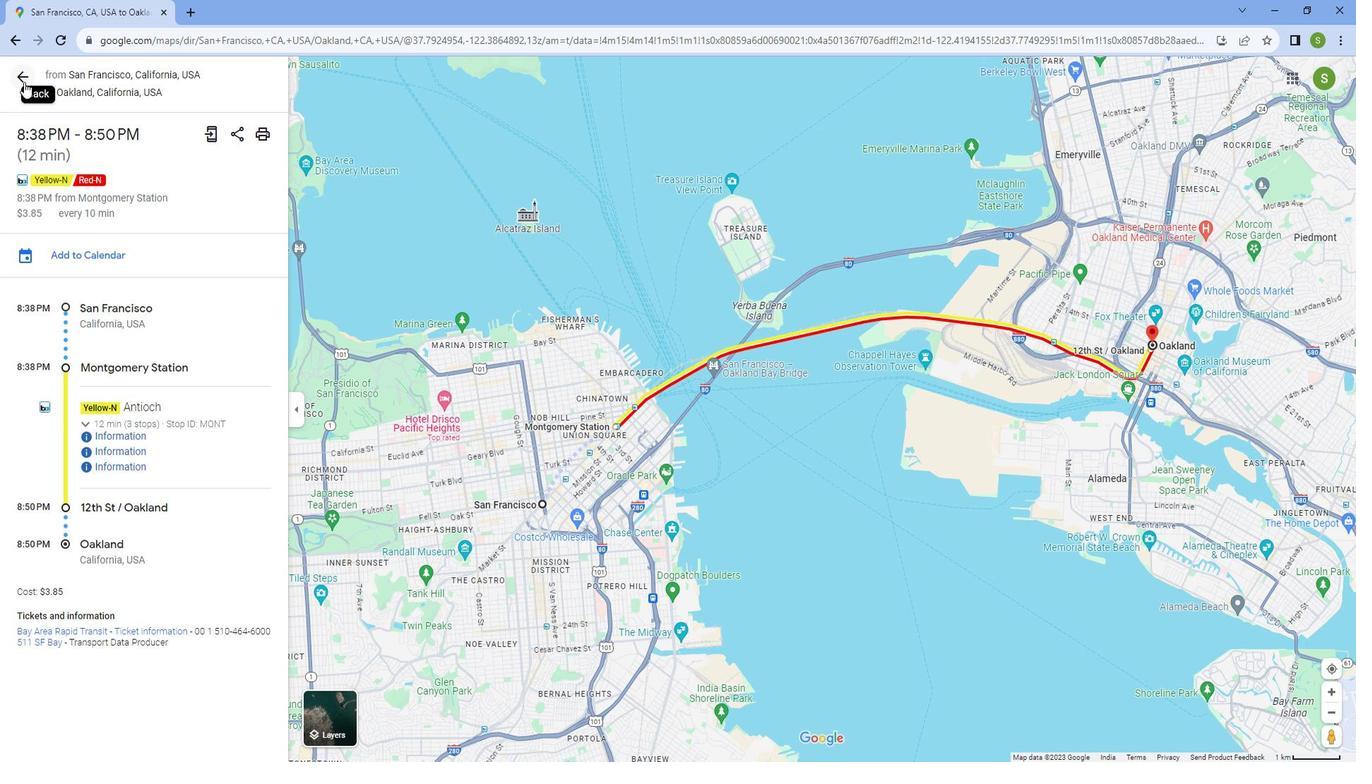 
Action: Mouse pressed left at (25, 79)
Screenshot: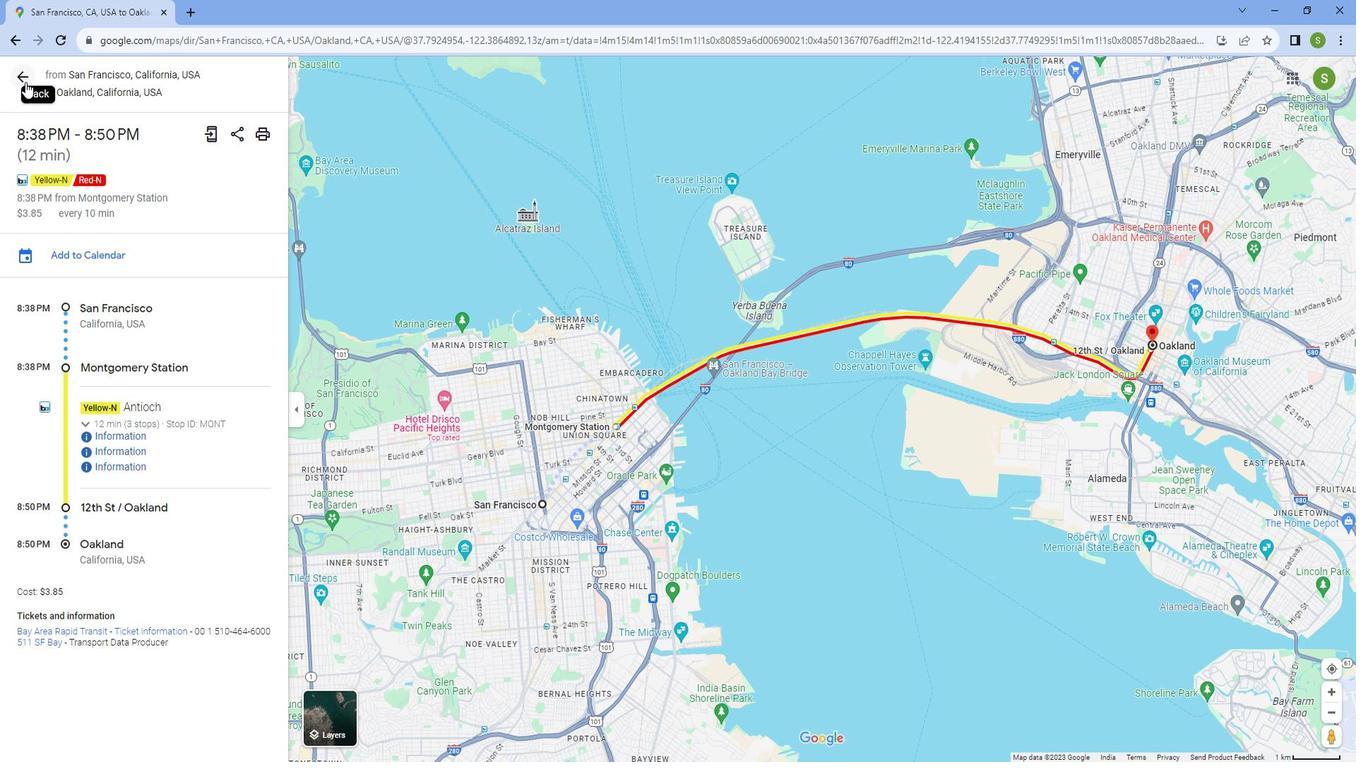 
Action: Mouse moved to (564, 250)
Screenshot: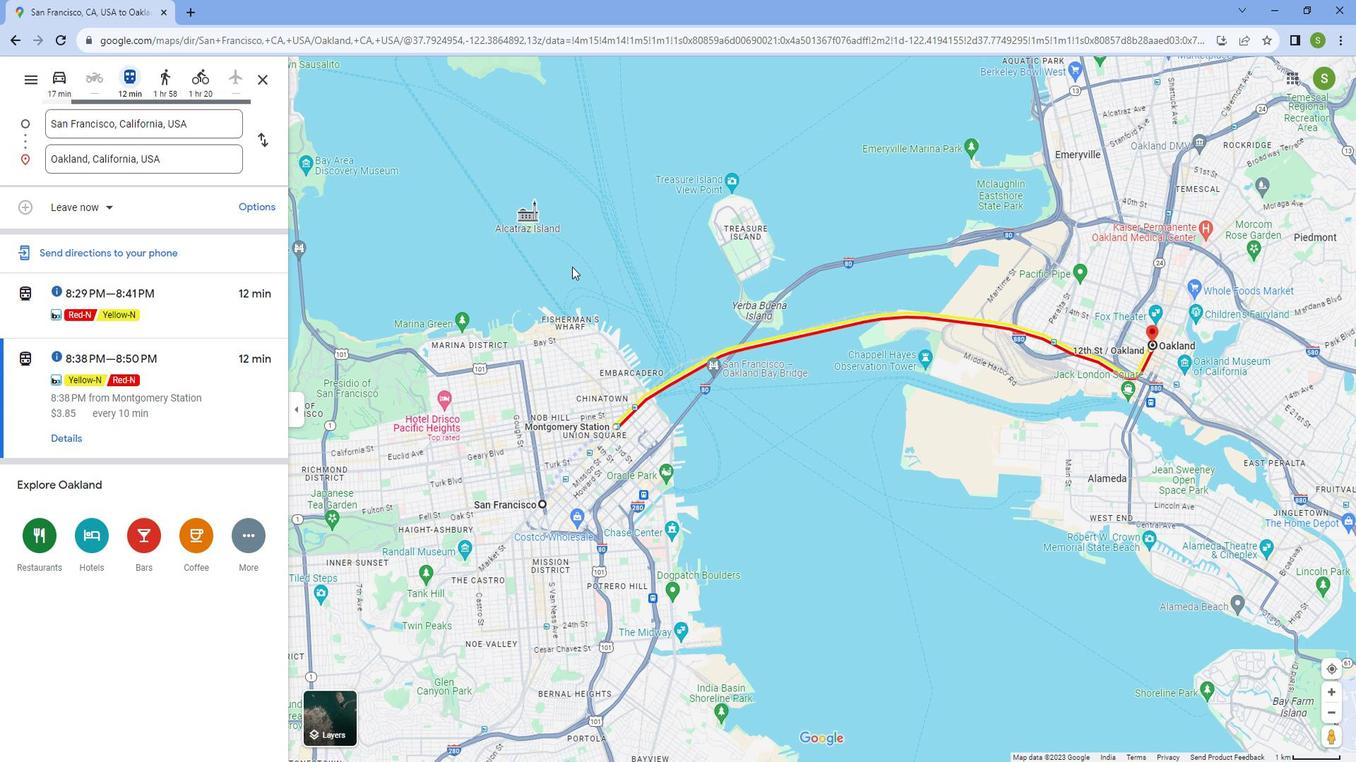 
